 Task: Look for space in Crespo, Argentina from 4th September, 2023 to 10th September, 2023 for 1 adult in price range Rs.9000 to Rs.17000. Place can be private room with 1  bedroom having 1 bed and 1 bathroom. Property type can be hotel. Amenities needed are: heating, . Booking option can be shelf check-in. Required host language is English.
Action: Mouse moved to (432, 86)
Screenshot: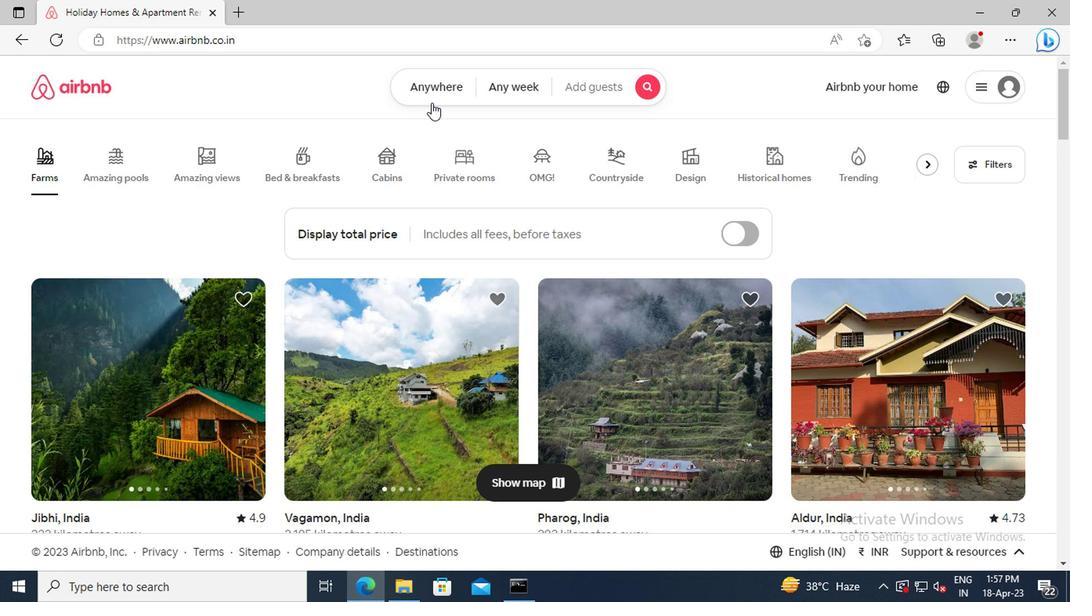 
Action: Mouse pressed left at (432, 86)
Screenshot: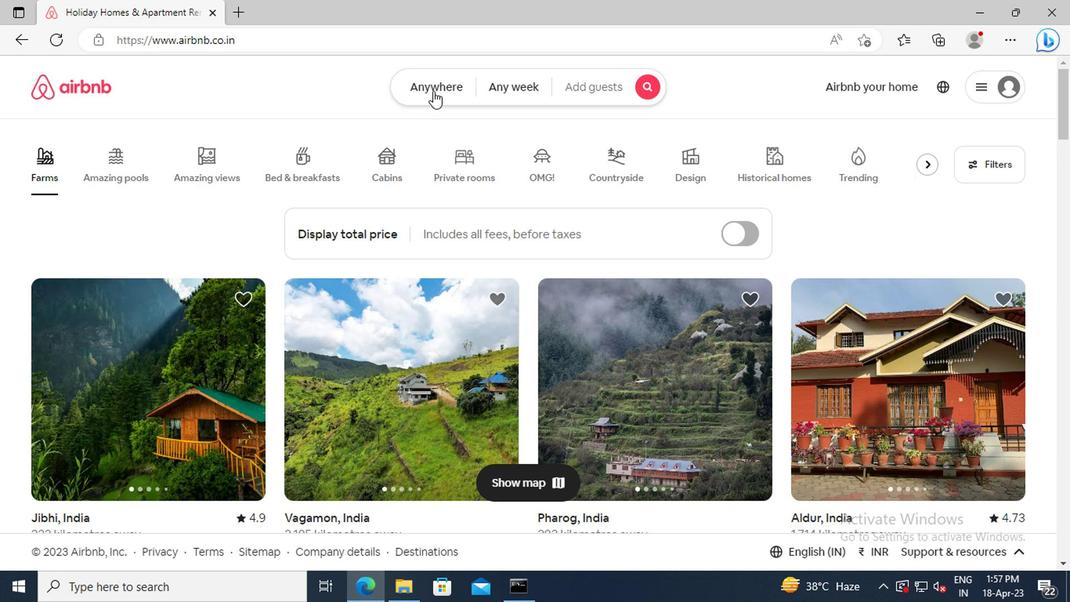 
Action: Mouse moved to (261, 153)
Screenshot: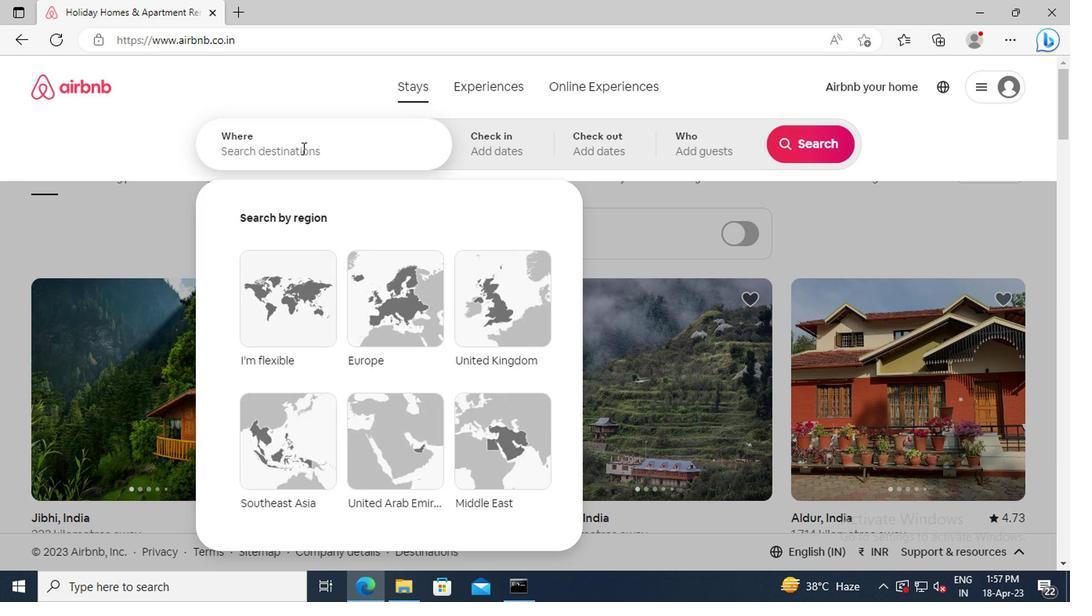 
Action: Mouse pressed left at (261, 153)
Screenshot: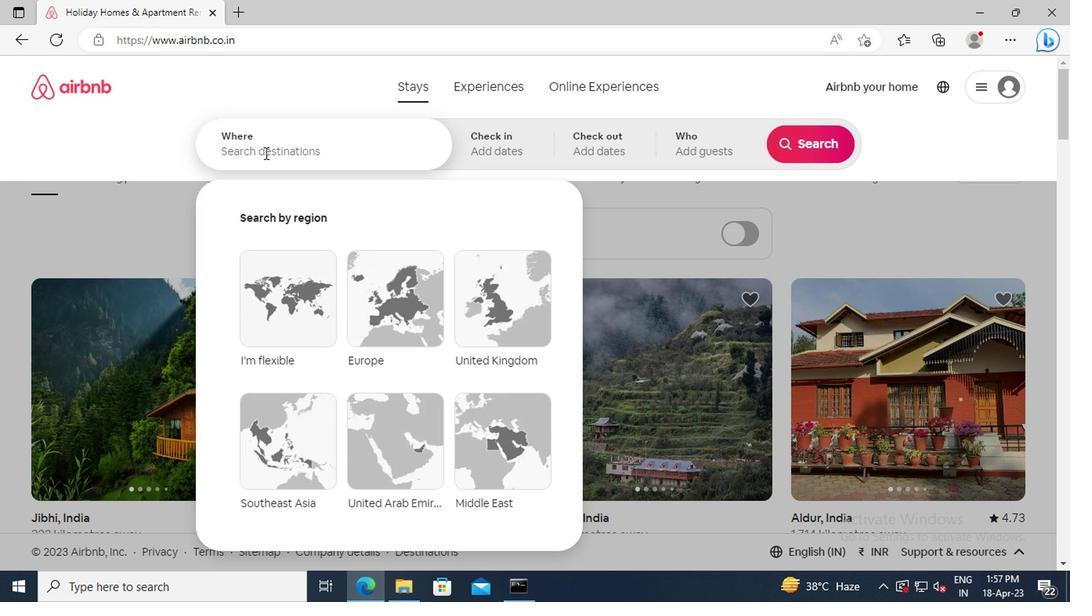 
Action: Key pressed <Key.shift>CRESPO,<Key.space><Key.shift_r>ARGENTINA<Key.enter>
Screenshot: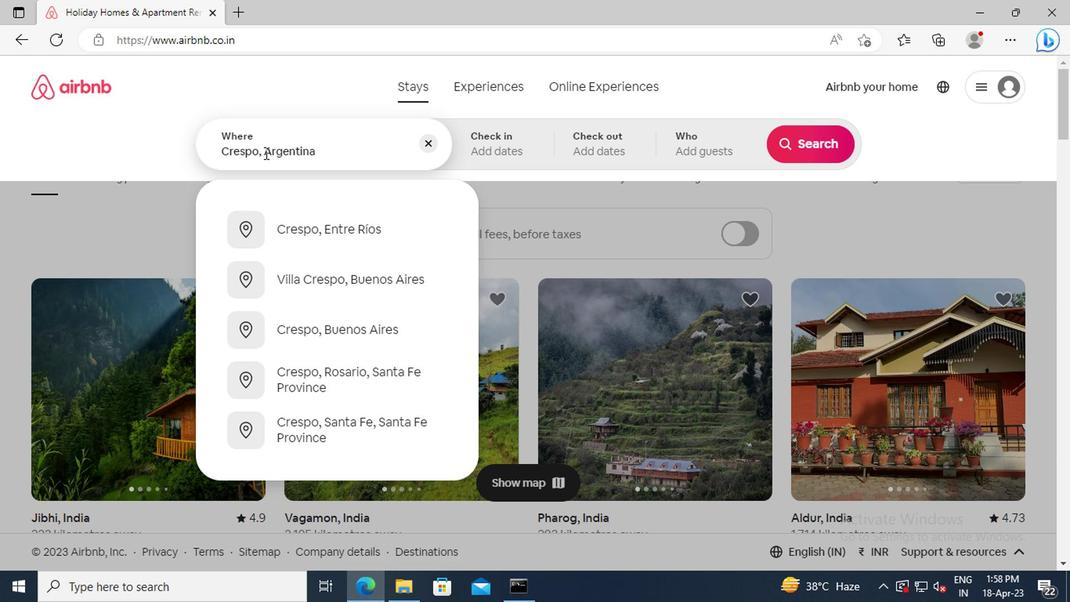 
Action: Mouse moved to (794, 267)
Screenshot: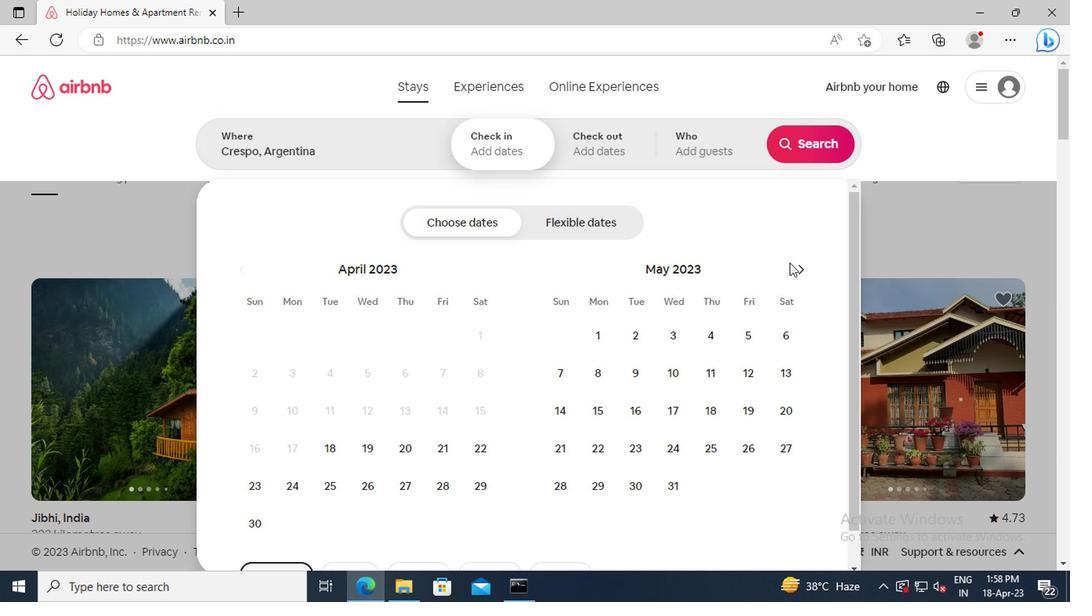 
Action: Mouse pressed left at (794, 267)
Screenshot: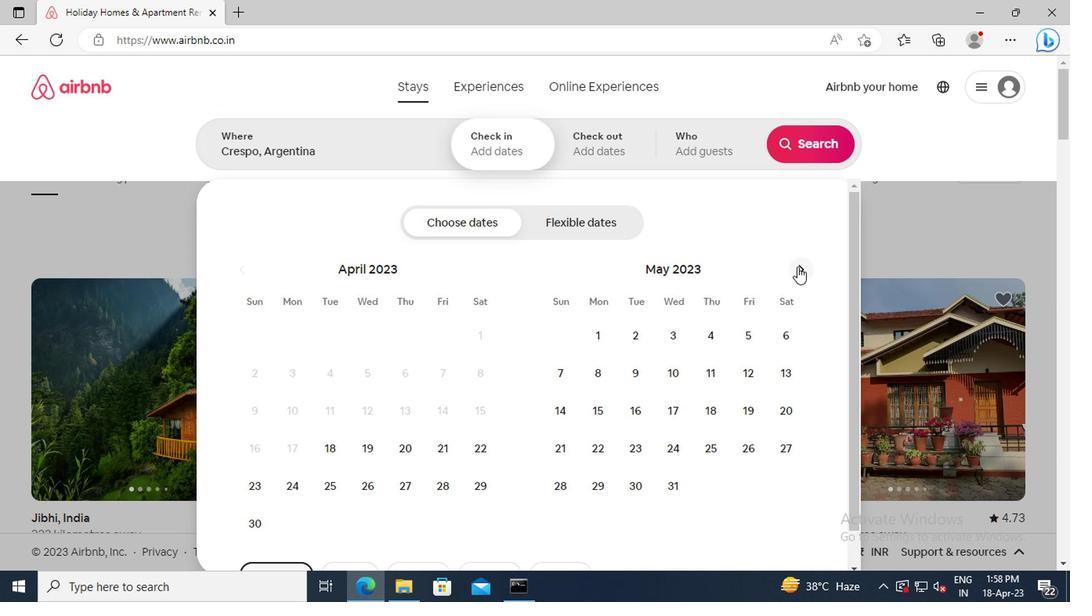 
Action: Mouse pressed left at (794, 267)
Screenshot: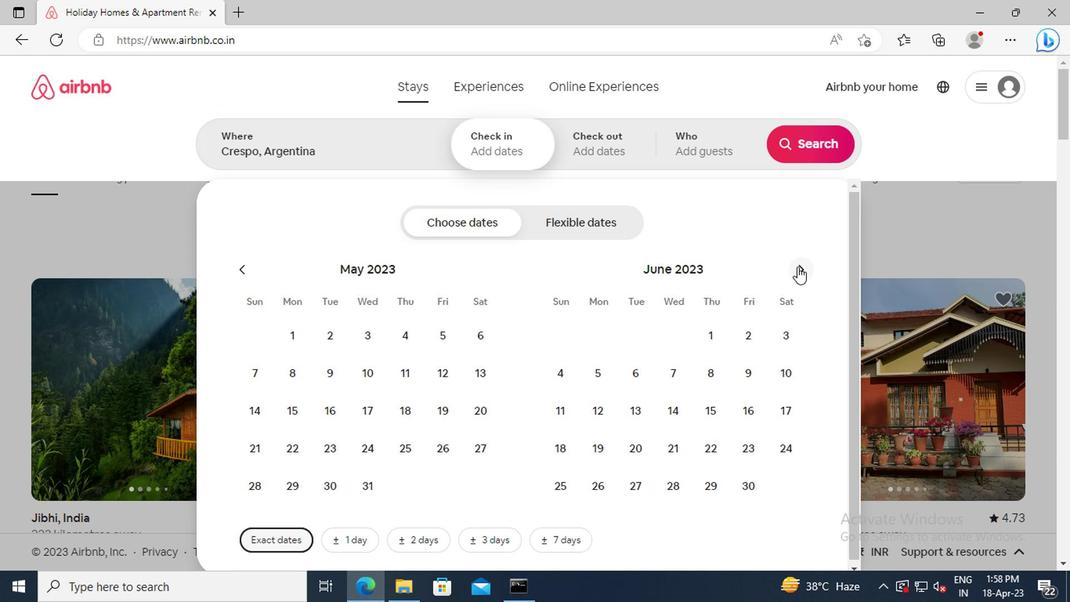 
Action: Mouse pressed left at (794, 267)
Screenshot: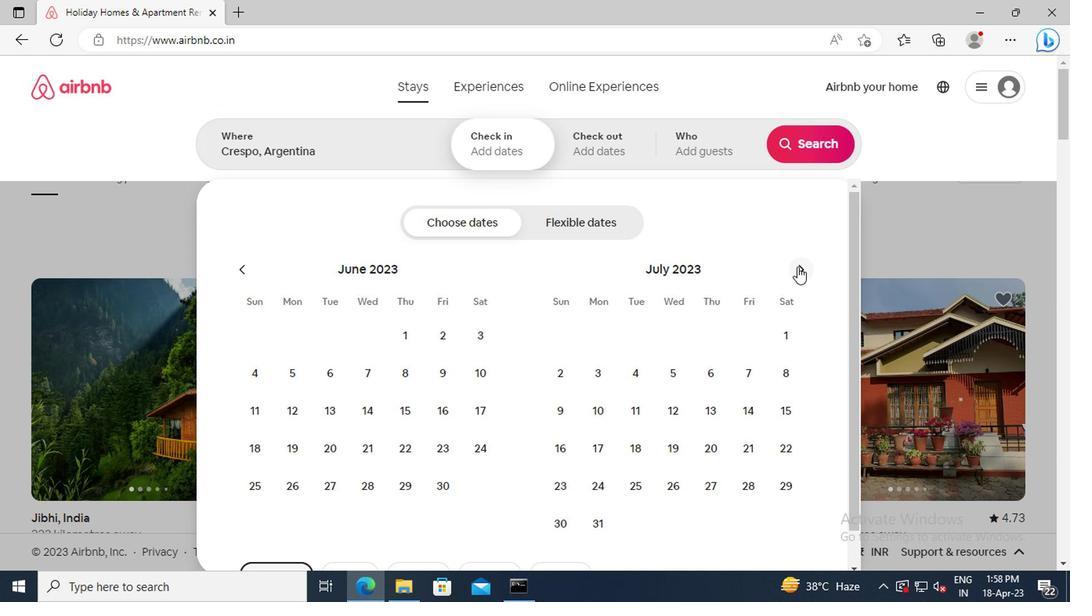 
Action: Mouse pressed left at (794, 267)
Screenshot: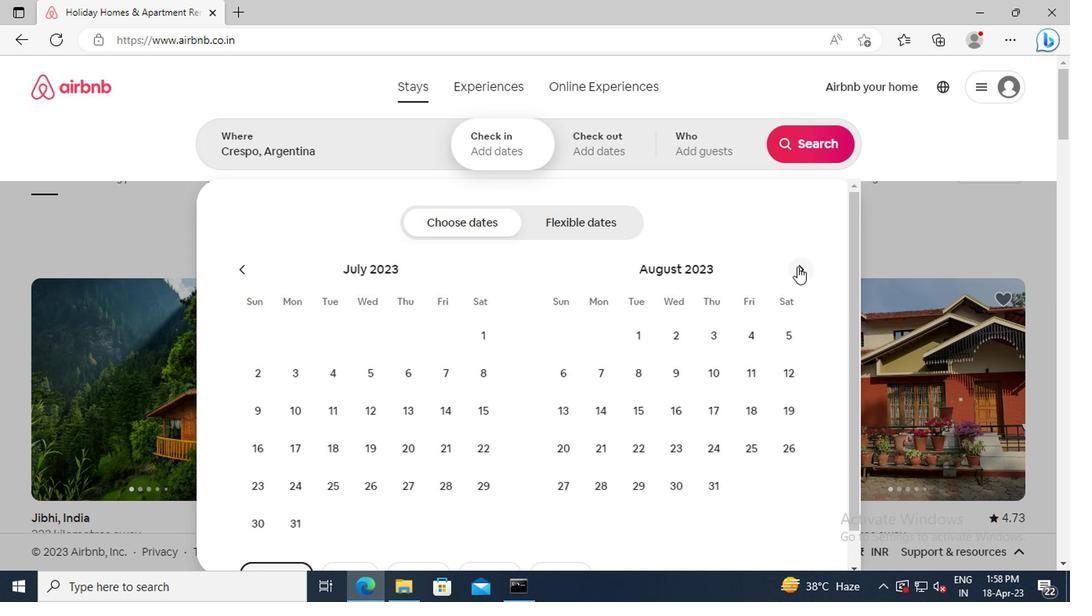 
Action: Mouse moved to (596, 374)
Screenshot: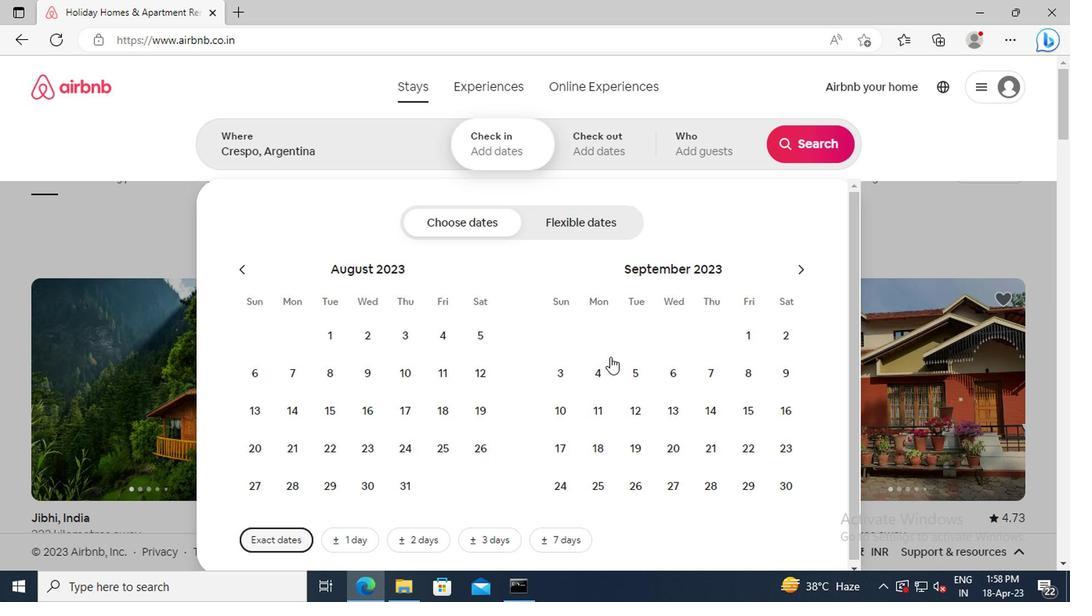 
Action: Mouse pressed left at (596, 374)
Screenshot: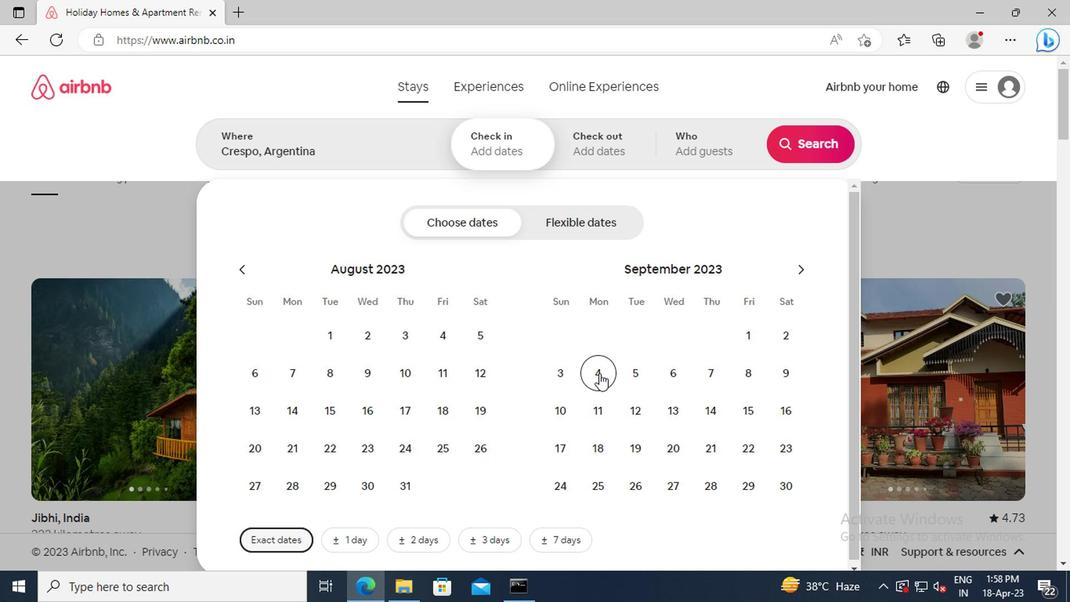 
Action: Mouse moved to (564, 411)
Screenshot: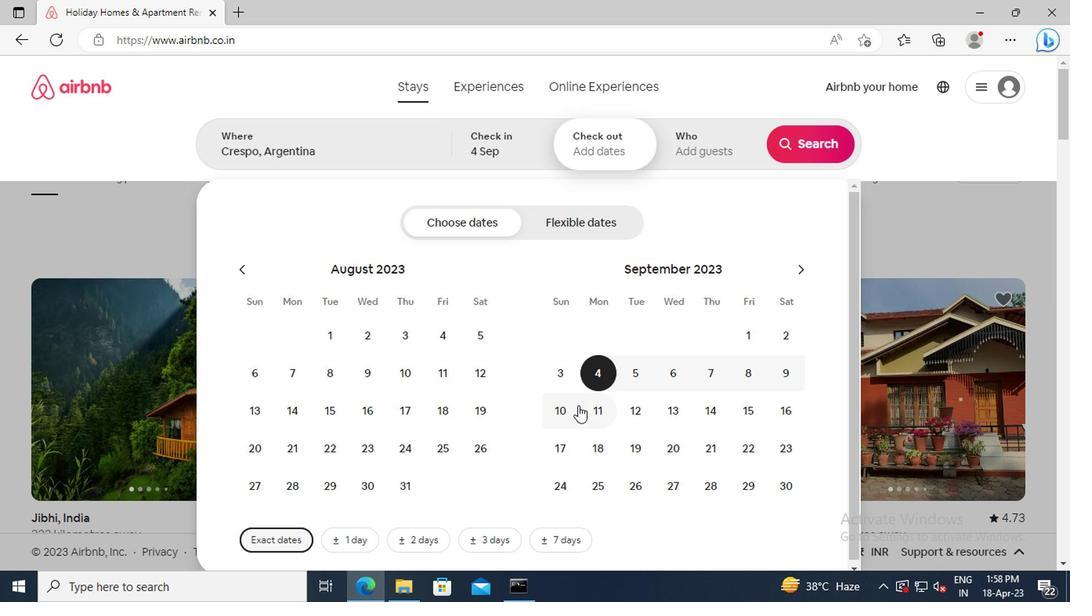 
Action: Mouse pressed left at (564, 411)
Screenshot: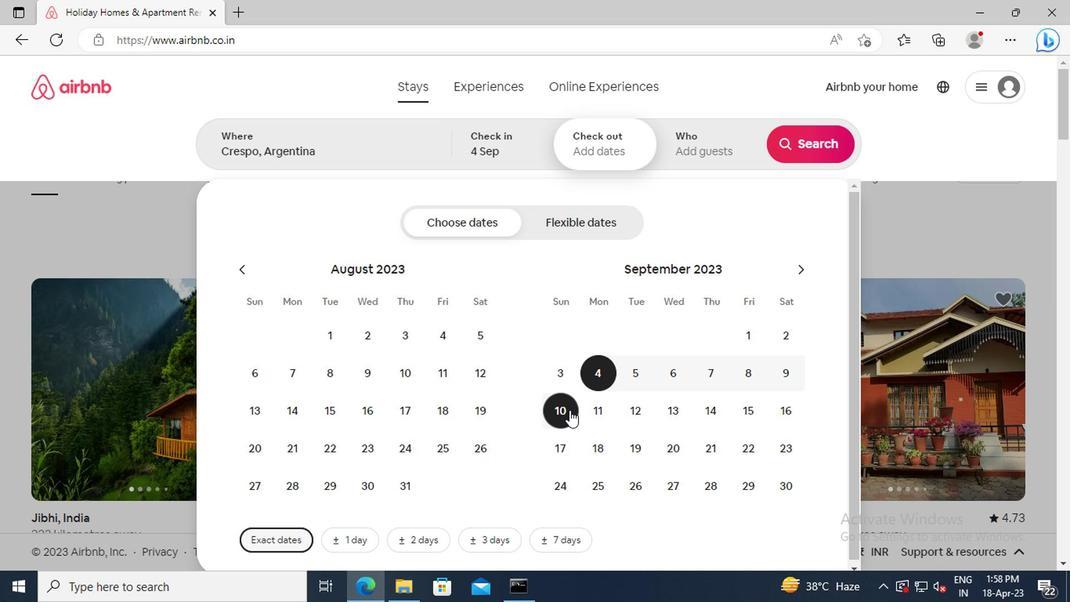 
Action: Mouse moved to (694, 148)
Screenshot: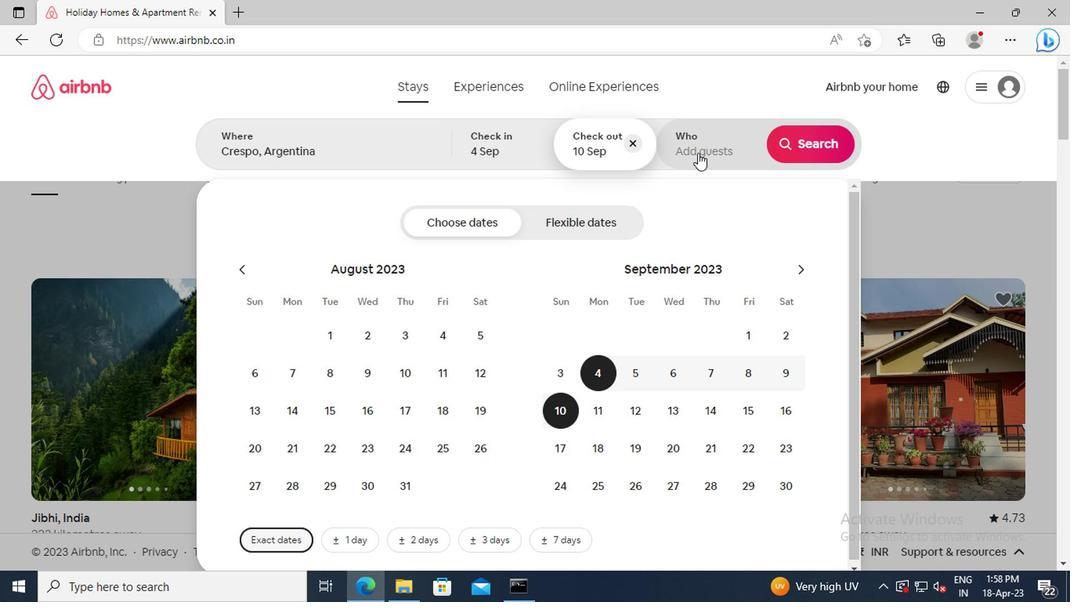 
Action: Mouse pressed left at (694, 148)
Screenshot: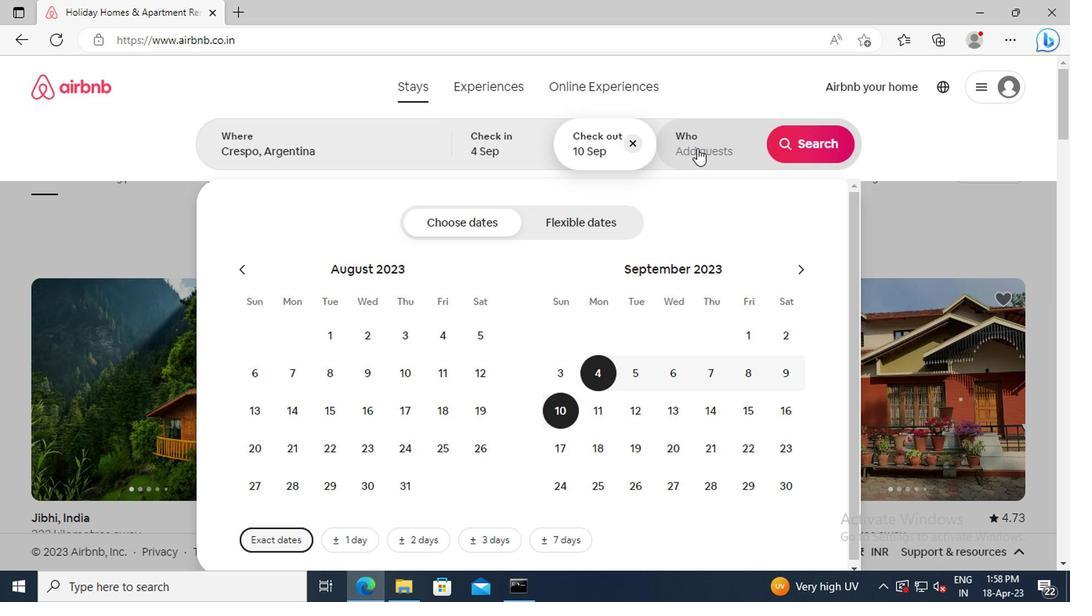 
Action: Mouse moved to (809, 229)
Screenshot: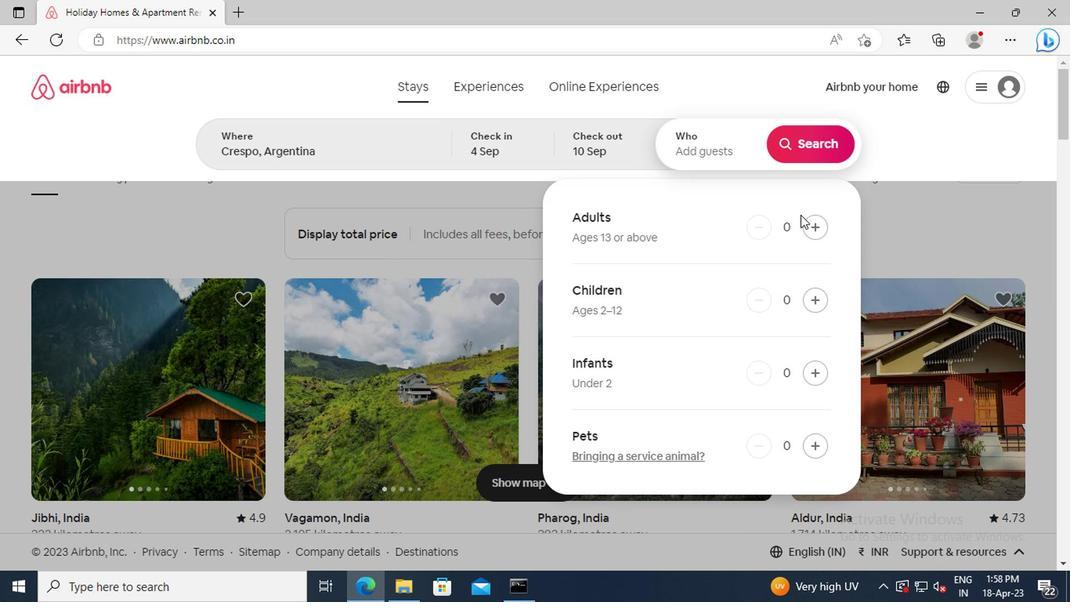 
Action: Mouse pressed left at (809, 229)
Screenshot: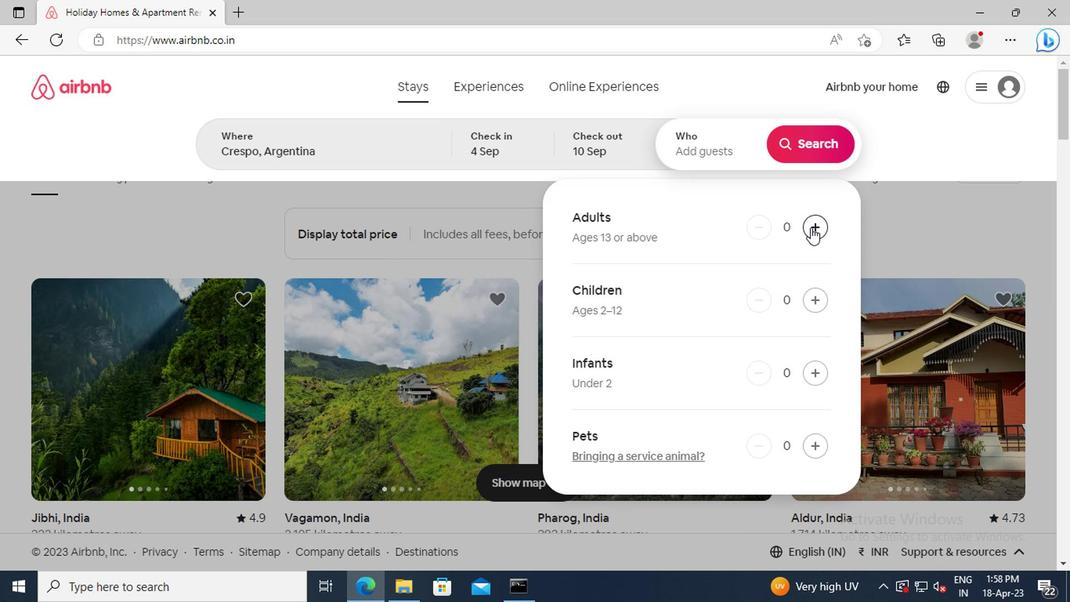 
Action: Mouse moved to (813, 151)
Screenshot: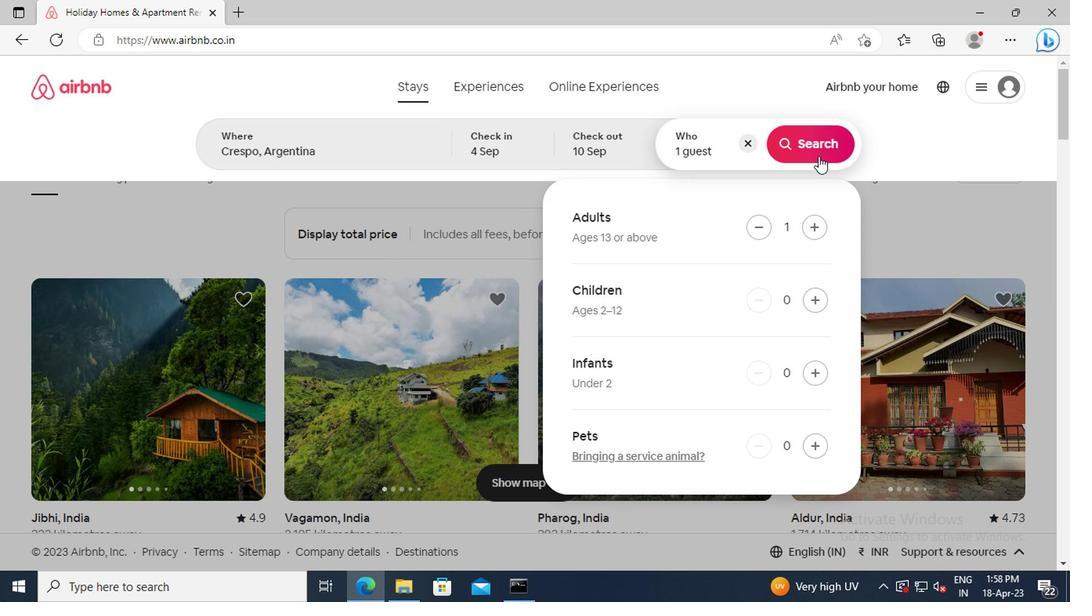 
Action: Mouse pressed left at (813, 151)
Screenshot: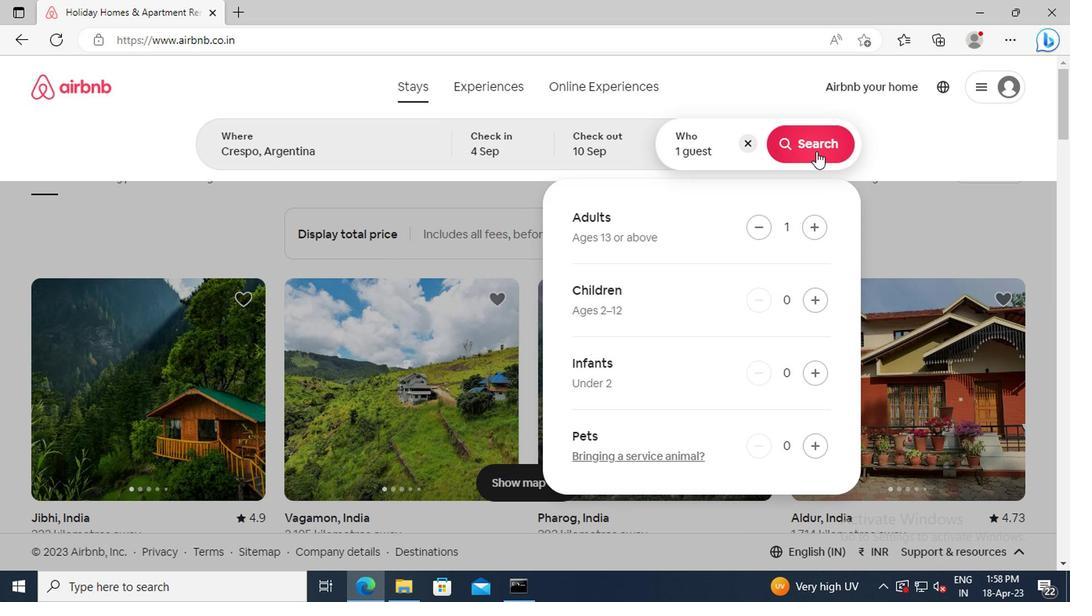 
Action: Mouse moved to (992, 150)
Screenshot: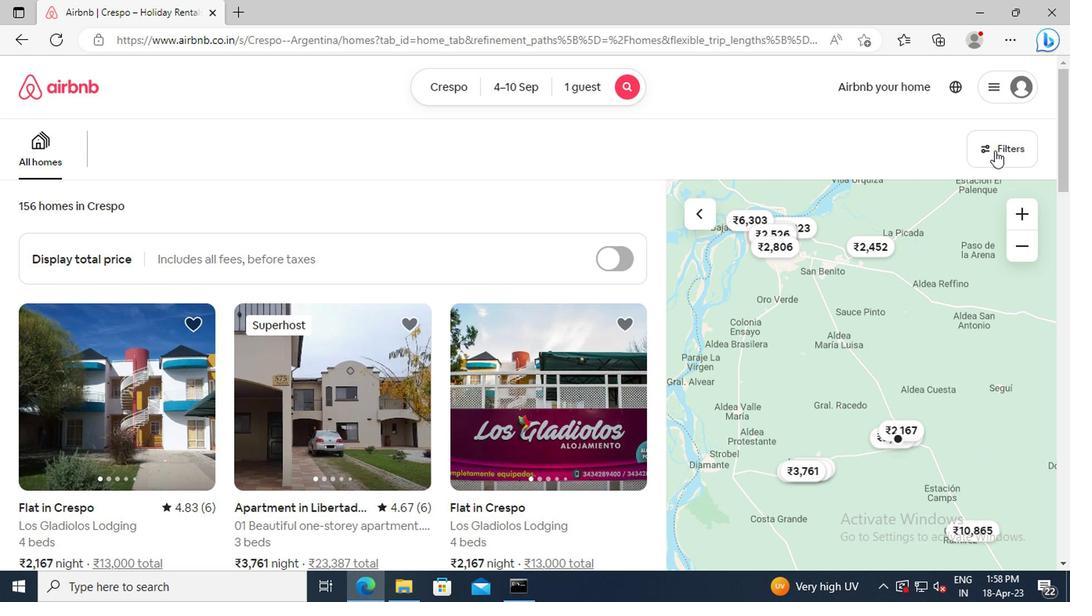 
Action: Mouse pressed left at (992, 150)
Screenshot: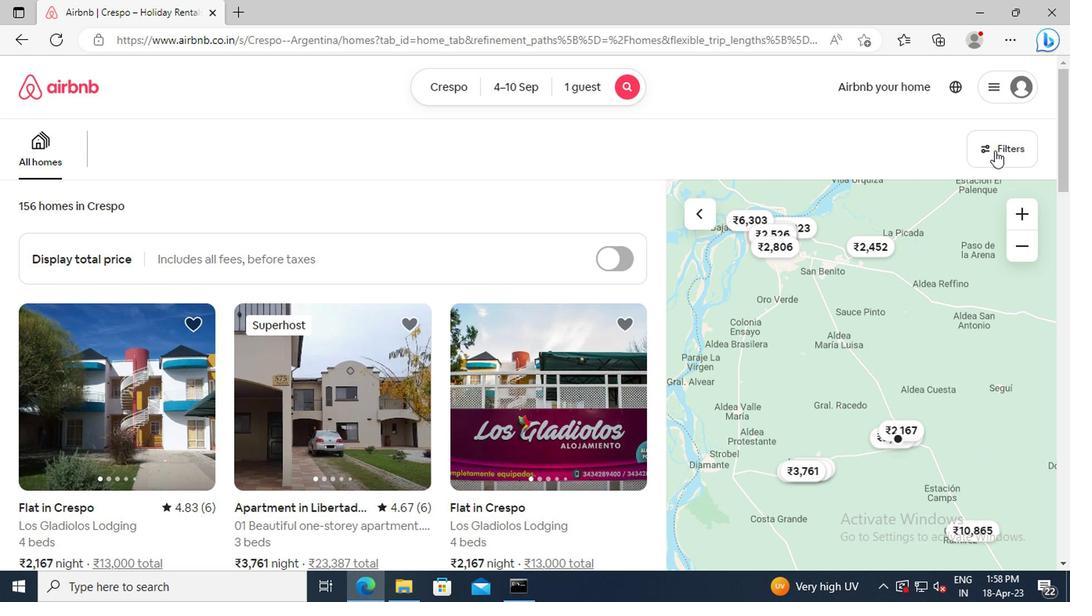 
Action: Mouse moved to (327, 354)
Screenshot: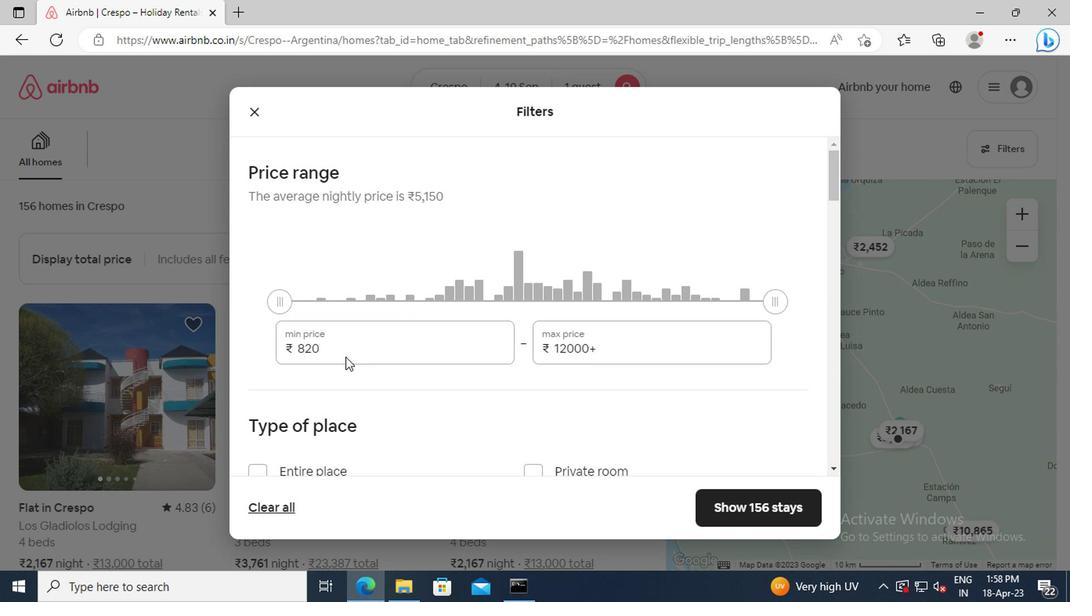 
Action: Mouse pressed left at (327, 354)
Screenshot: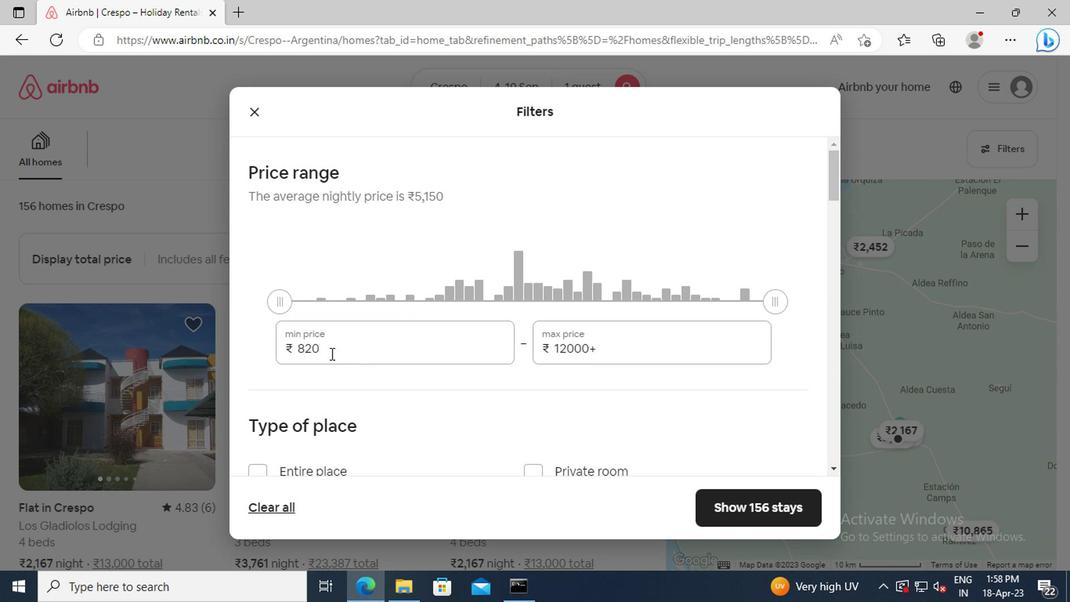 
Action: Key pressed <Key.backspace><Key.backspace><Key.backspace>9000<Key.tab><Key.delete>17000
Screenshot: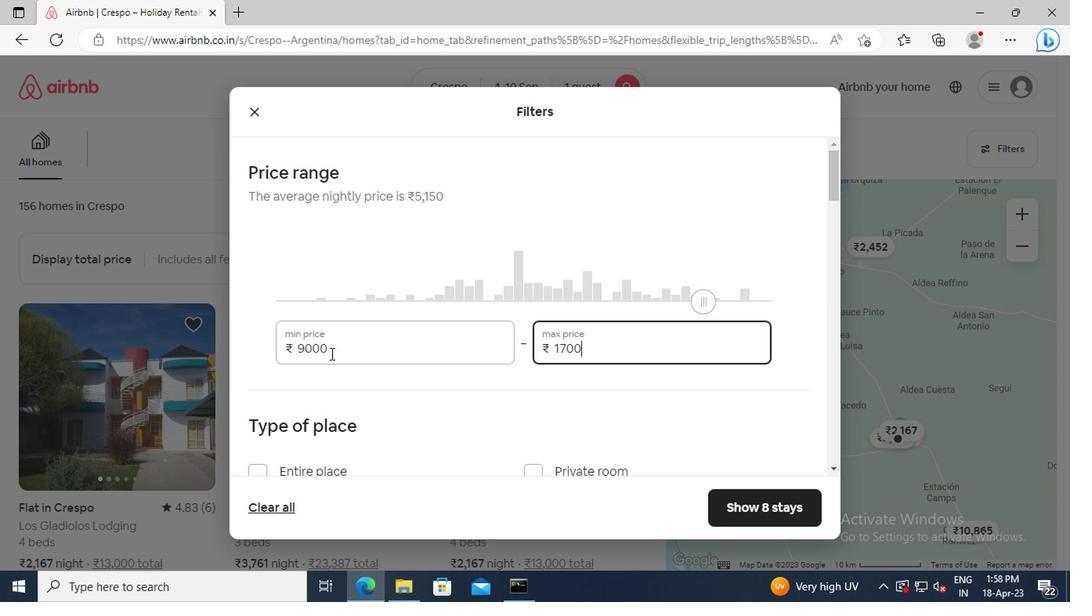 
Action: Mouse scrolled (327, 353) with delta (0, 0)
Screenshot: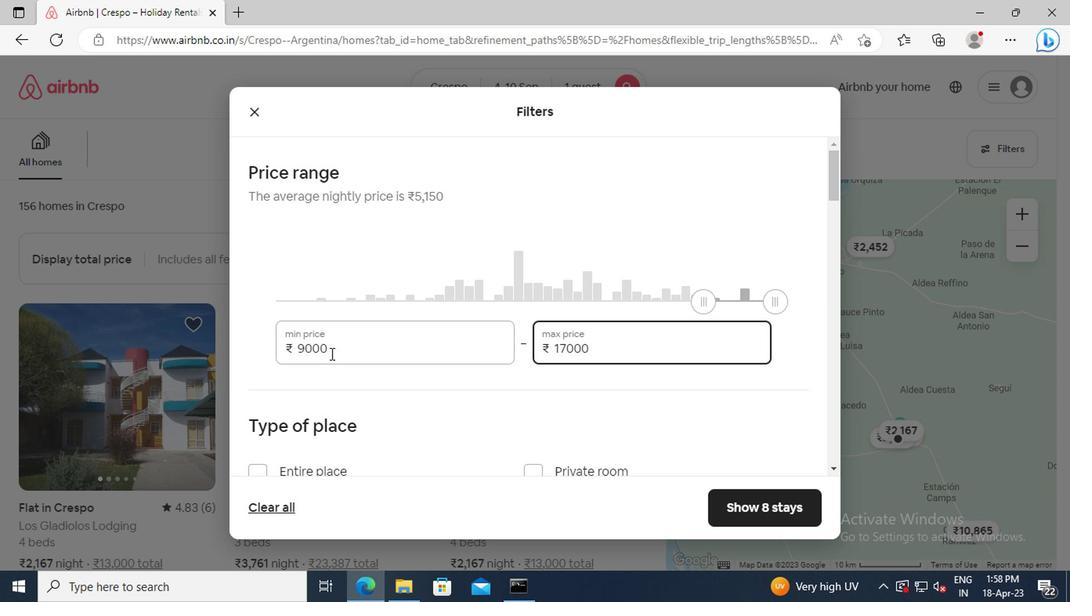 
Action: Mouse scrolled (327, 353) with delta (0, 0)
Screenshot: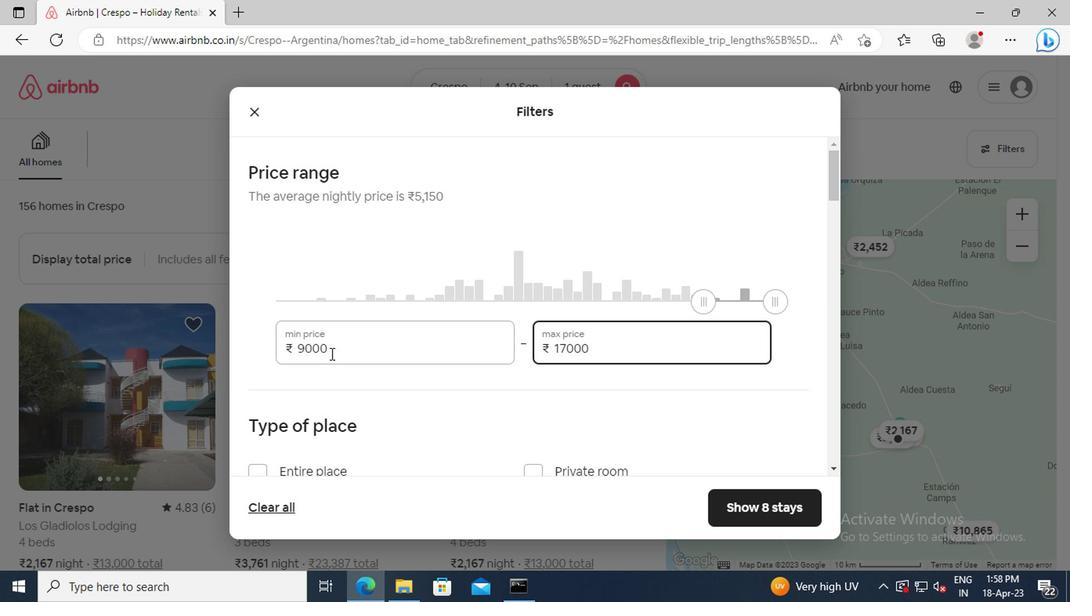 
Action: Mouse scrolled (327, 353) with delta (0, 0)
Screenshot: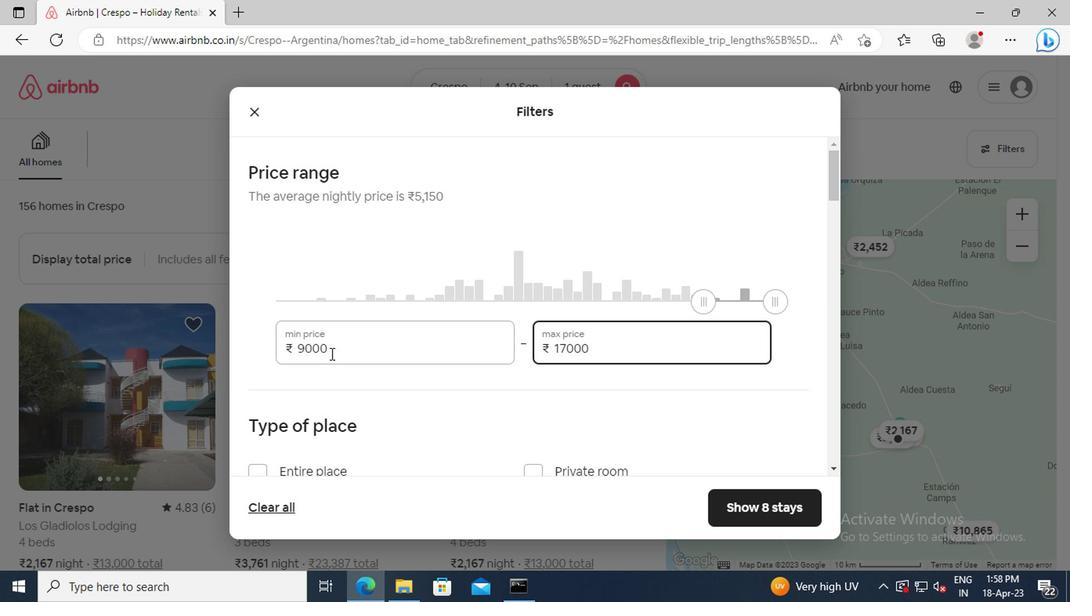 
Action: Mouse moved to (364, 277)
Screenshot: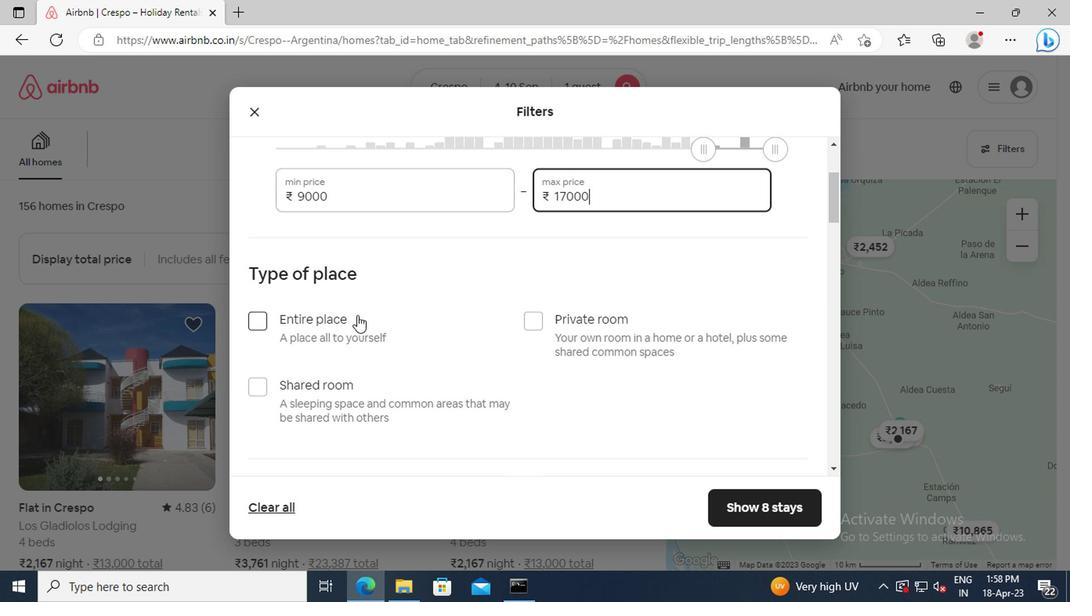 
Action: Mouse scrolled (364, 277) with delta (0, 0)
Screenshot: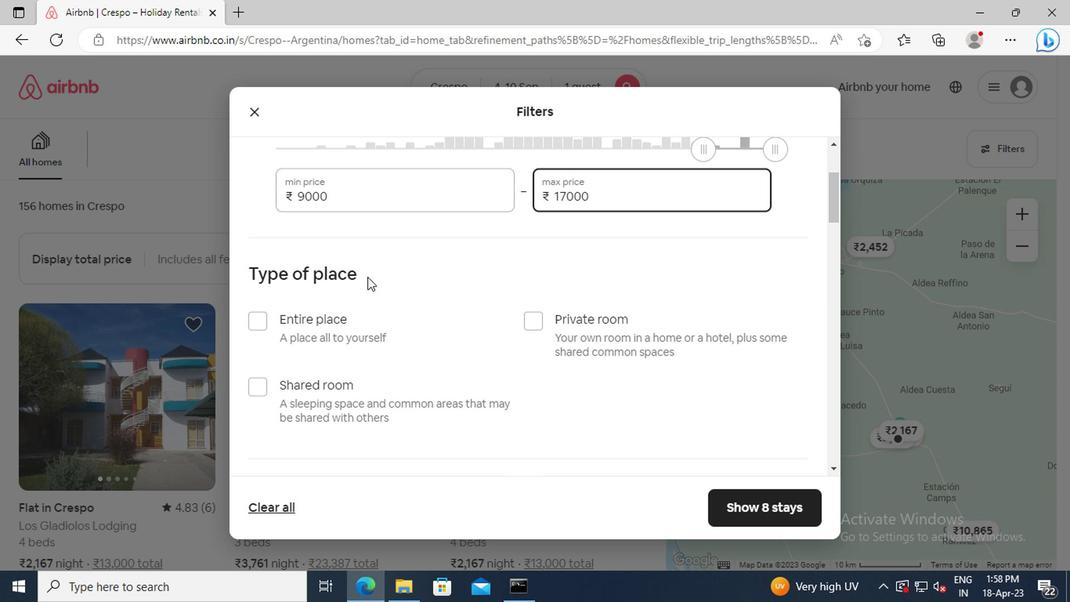
Action: Mouse moved to (525, 264)
Screenshot: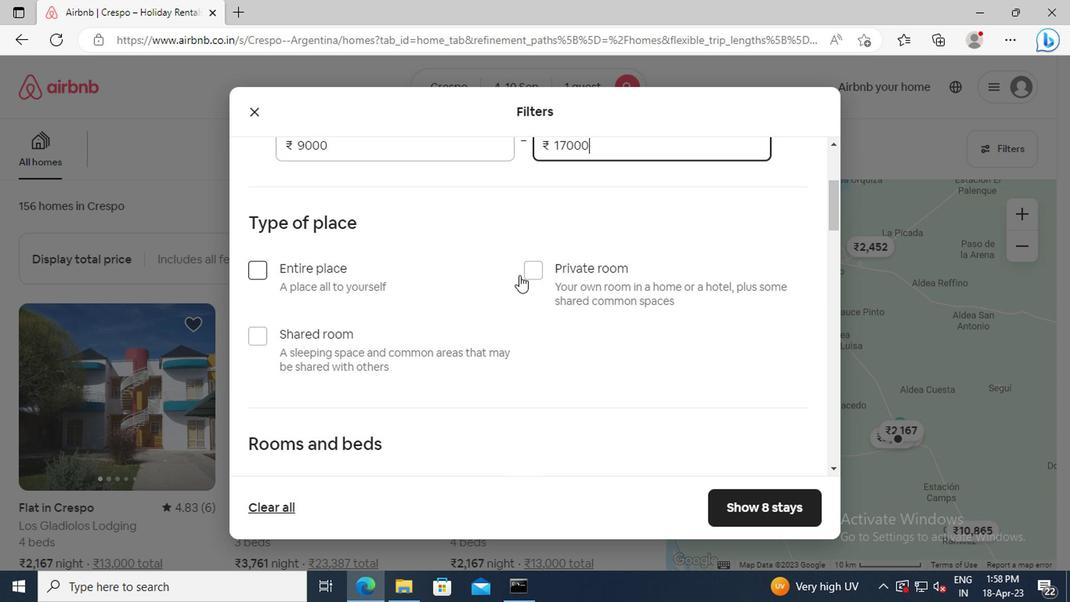 
Action: Mouse pressed left at (525, 264)
Screenshot: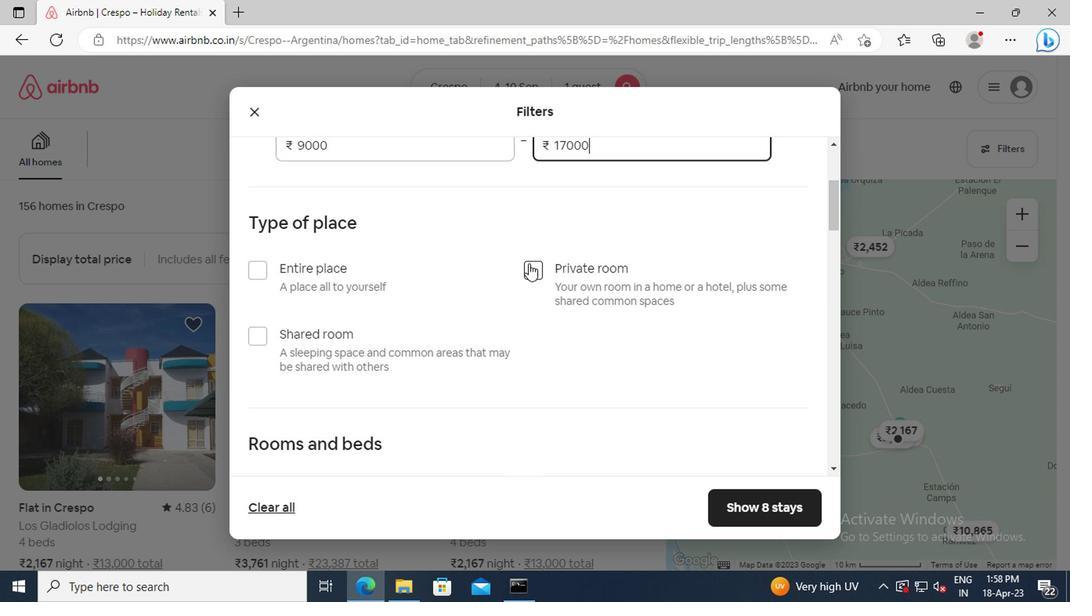 
Action: Mouse moved to (425, 260)
Screenshot: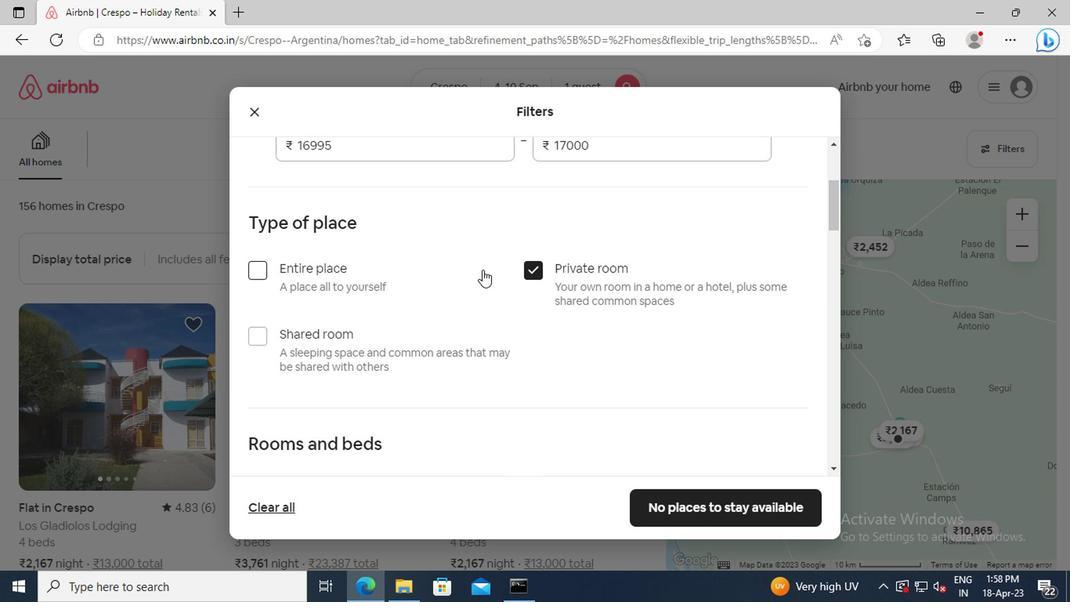 
Action: Mouse scrolled (425, 259) with delta (0, 0)
Screenshot: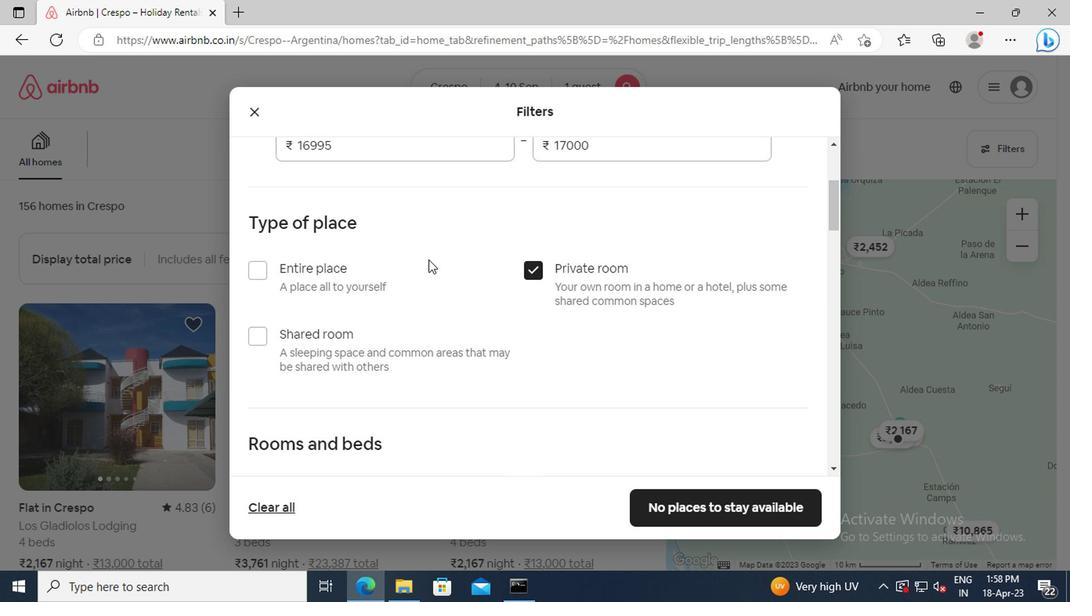 
Action: Mouse scrolled (425, 259) with delta (0, 0)
Screenshot: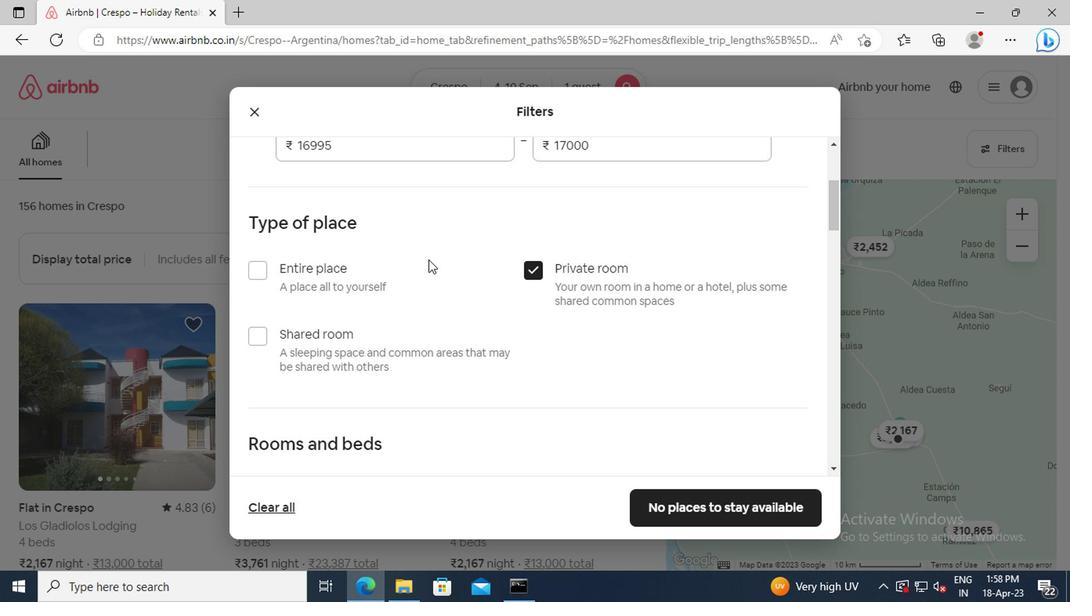
Action: Mouse scrolled (425, 259) with delta (0, 0)
Screenshot: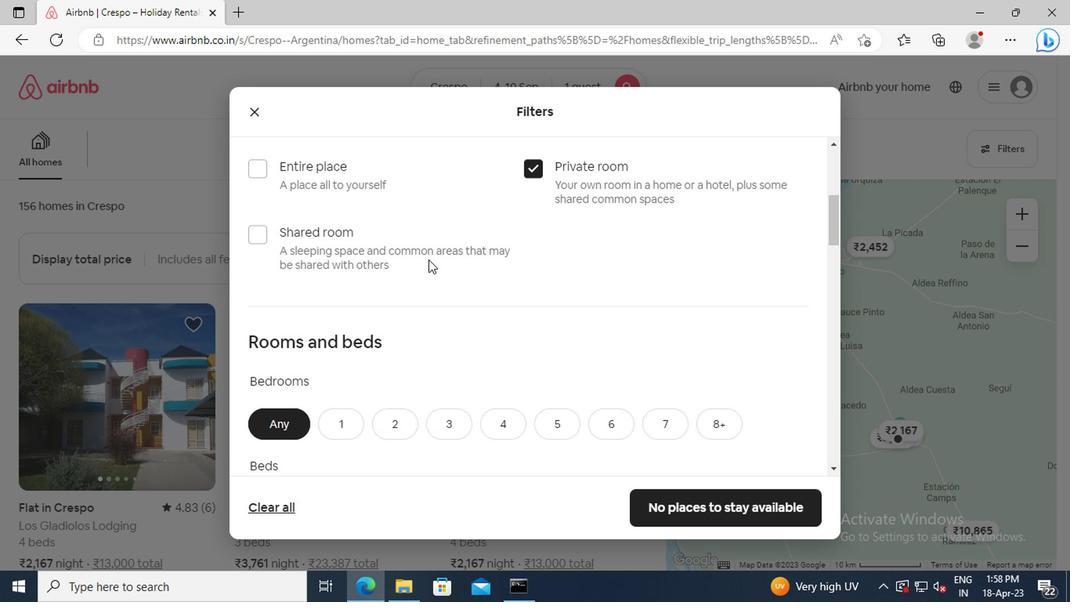 
Action: Mouse scrolled (425, 259) with delta (0, 0)
Screenshot: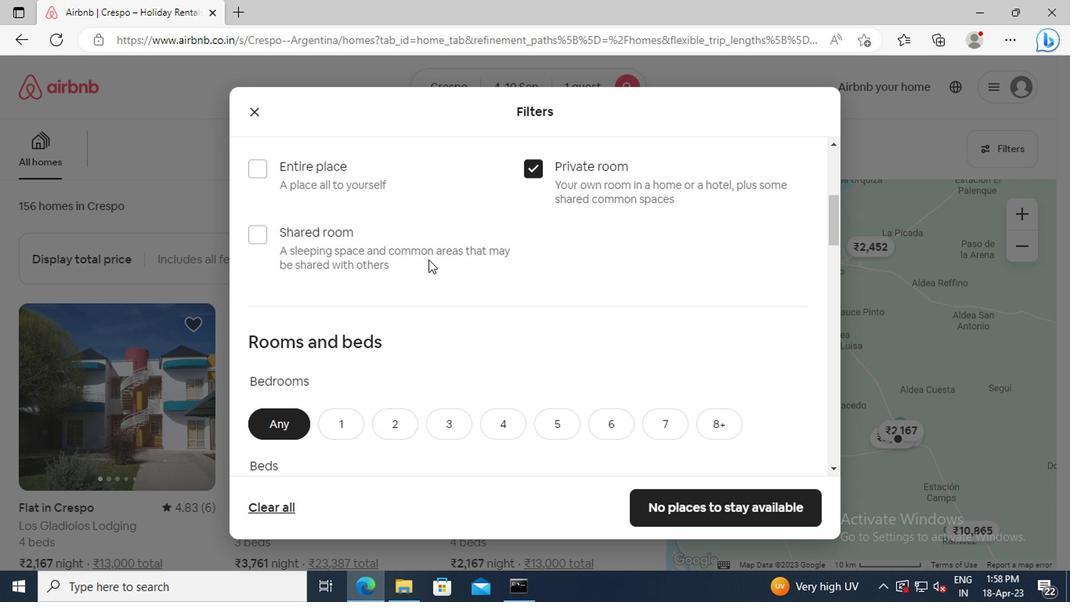
Action: Mouse moved to (337, 327)
Screenshot: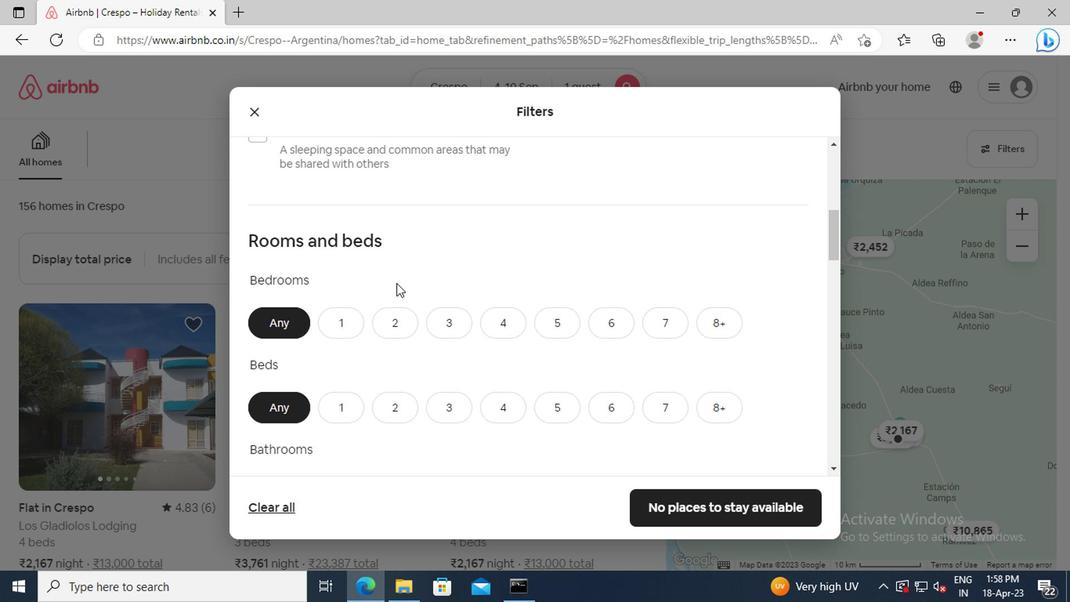 
Action: Mouse pressed left at (337, 327)
Screenshot: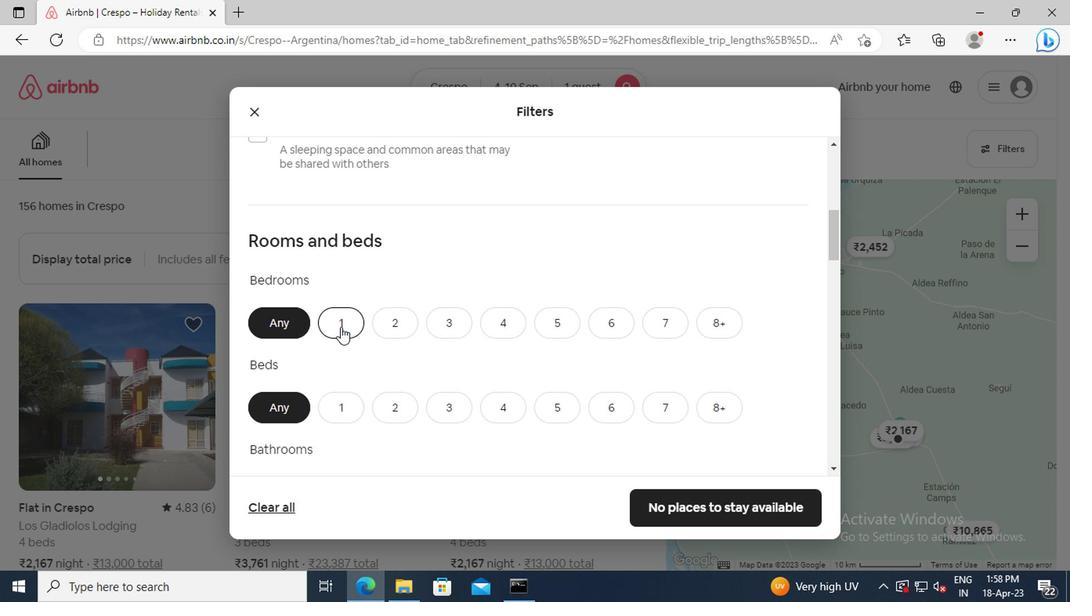 
Action: Mouse scrolled (337, 327) with delta (0, 0)
Screenshot: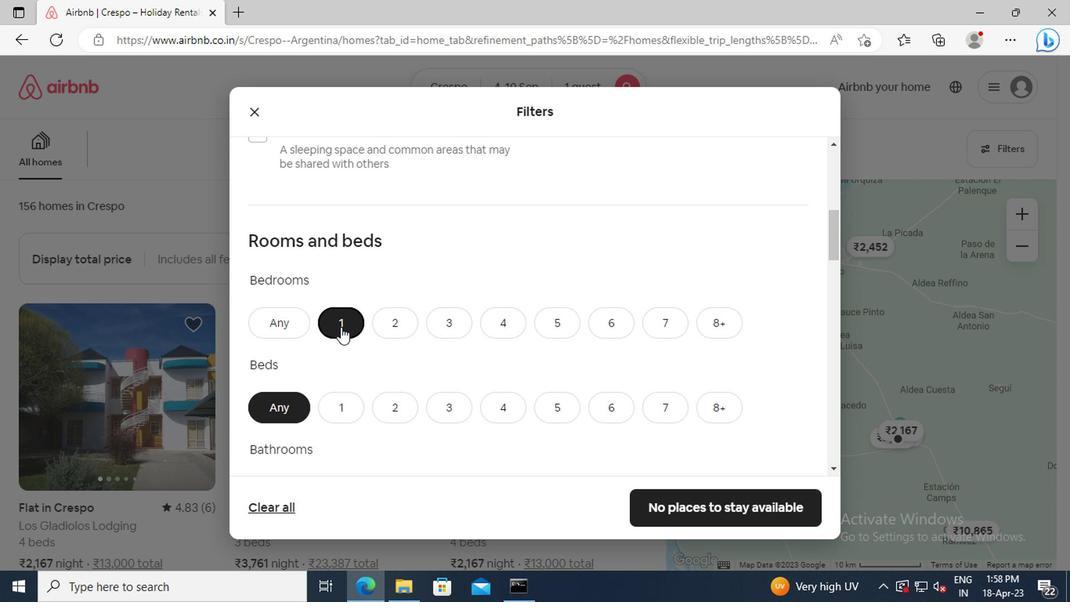 
Action: Mouse scrolled (337, 327) with delta (0, 0)
Screenshot: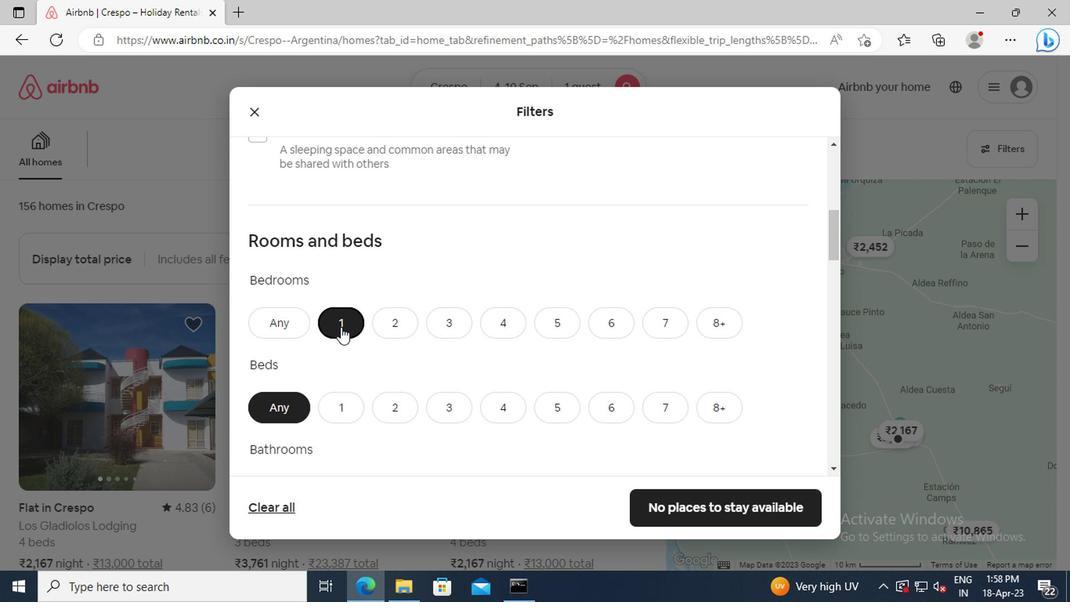 
Action: Mouse moved to (337, 310)
Screenshot: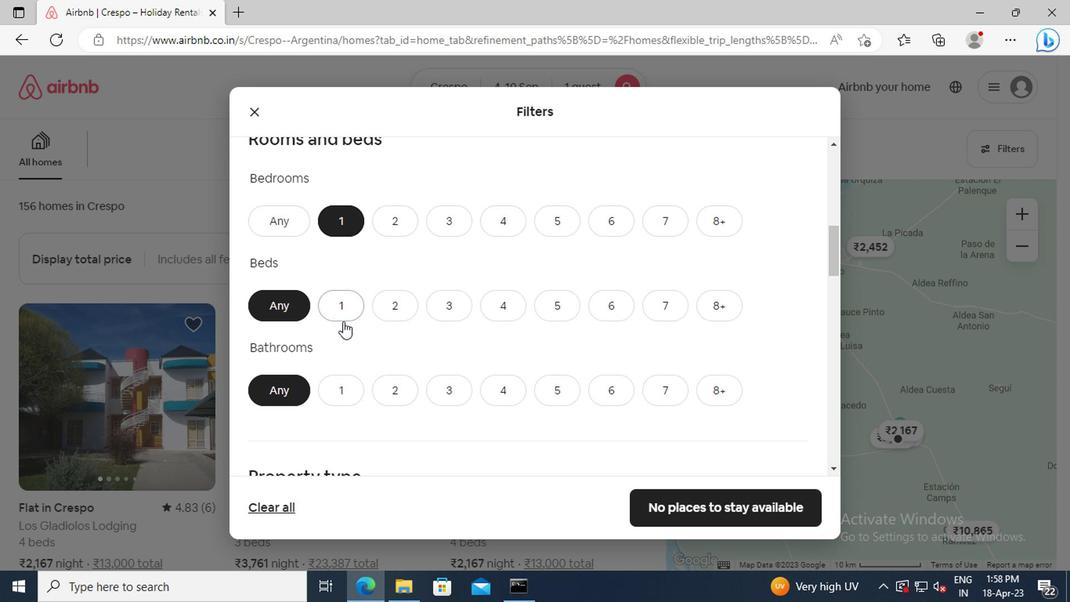 
Action: Mouse pressed left at (337, 310)
Screenshot: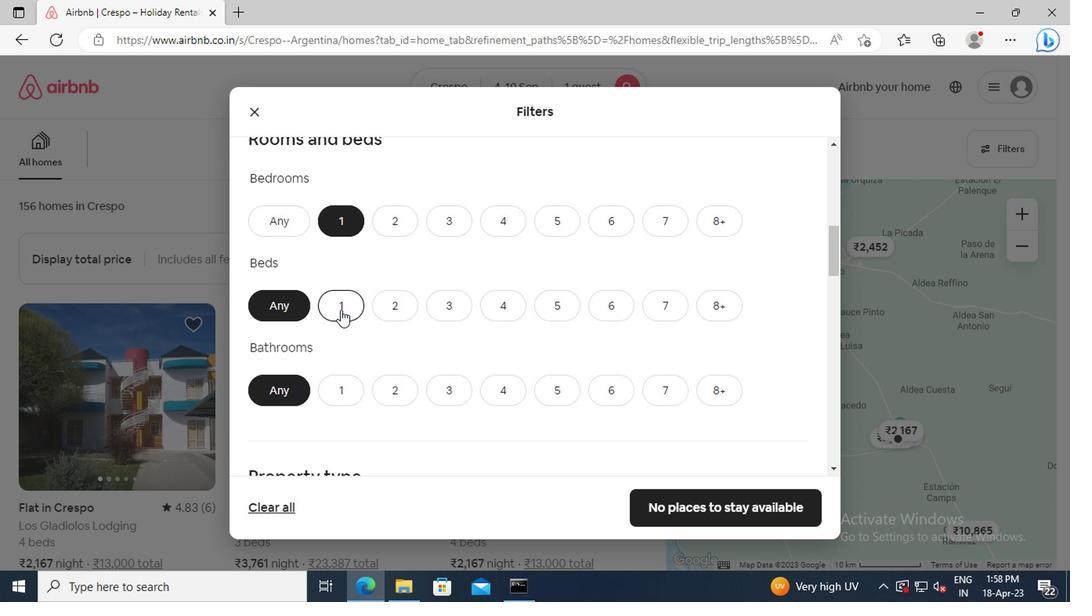 
Action: Mouse scrolled (337, 309) with delta (0, 0)
Screenshot: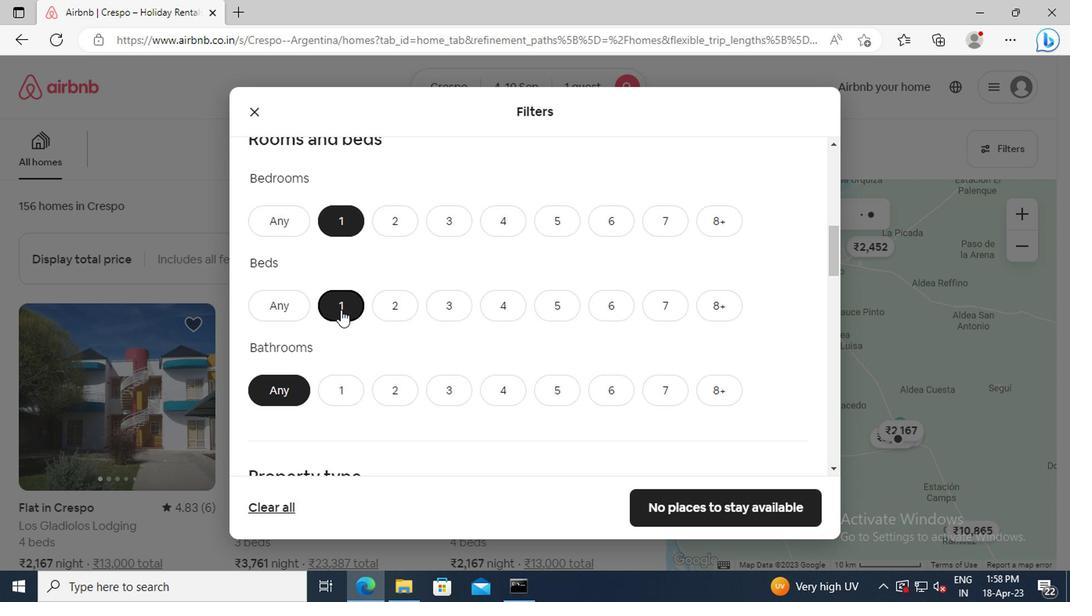 
Action: Mouse moved to (337, 333)
Screenshot: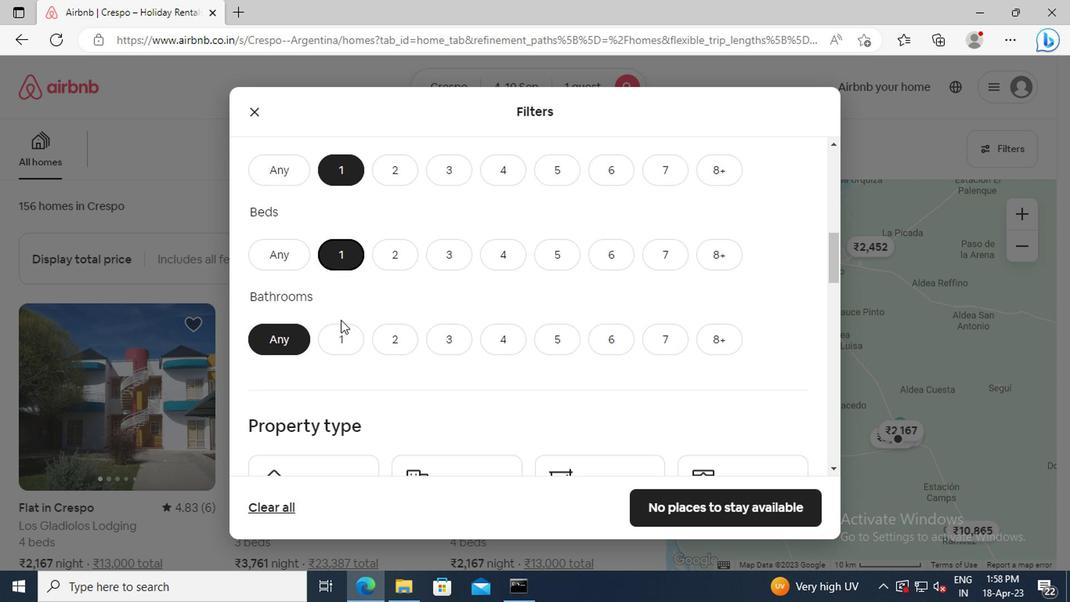 
Action: Mouse pressed left at (337, 333)
Screenshot: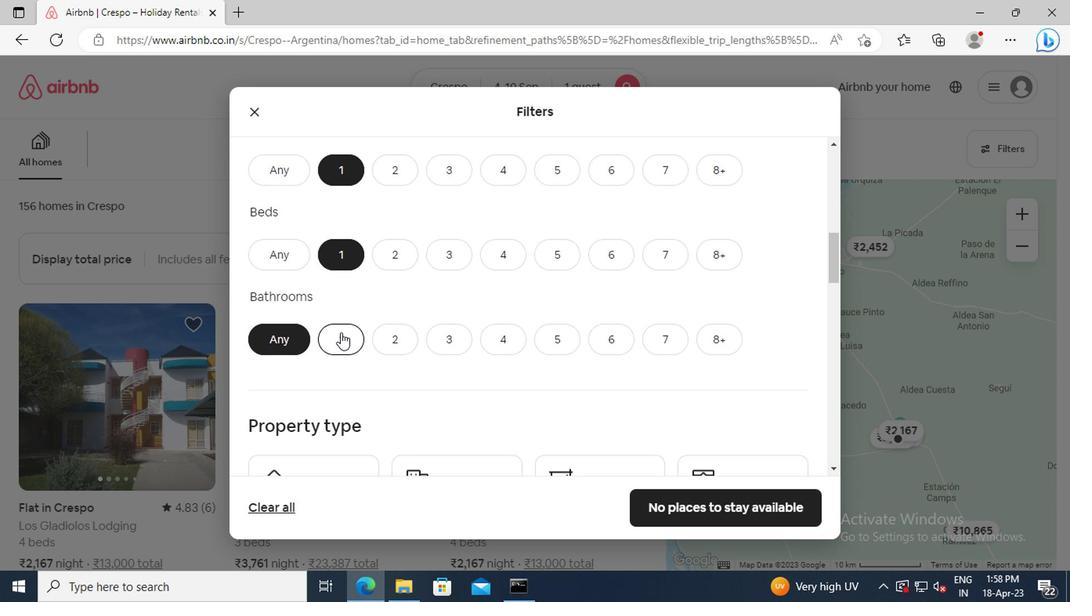 
Action: Mouse scrolled (337, 332) with delta (0, 0)
Screenshot: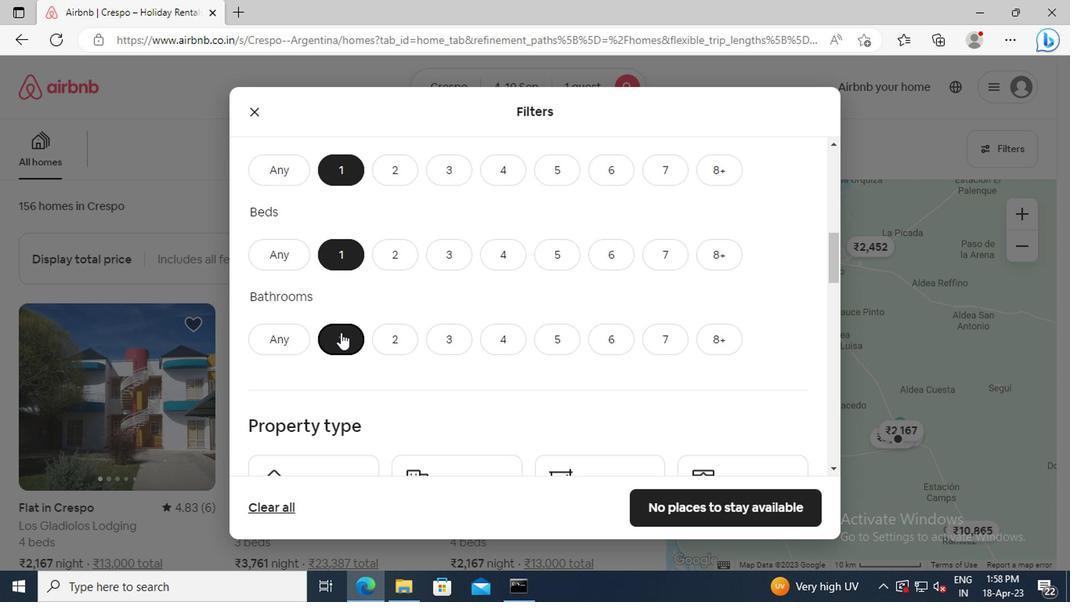 
Action: Mouse scrolled (337, 332) with delta (0, 0)
Screenshot: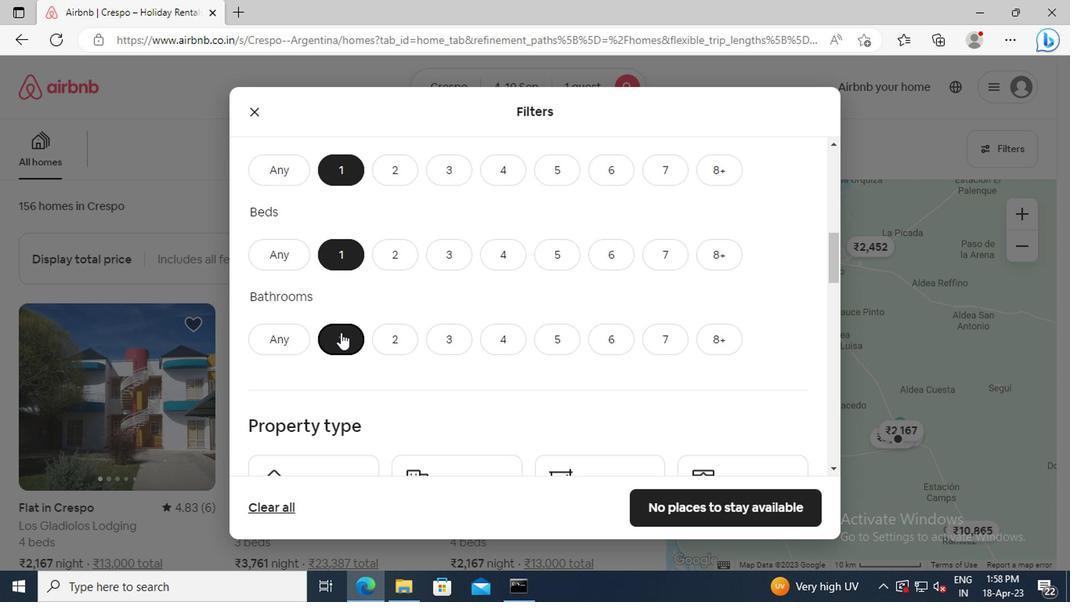 
Action: Mouse moved to (338, 333)
Screenshot: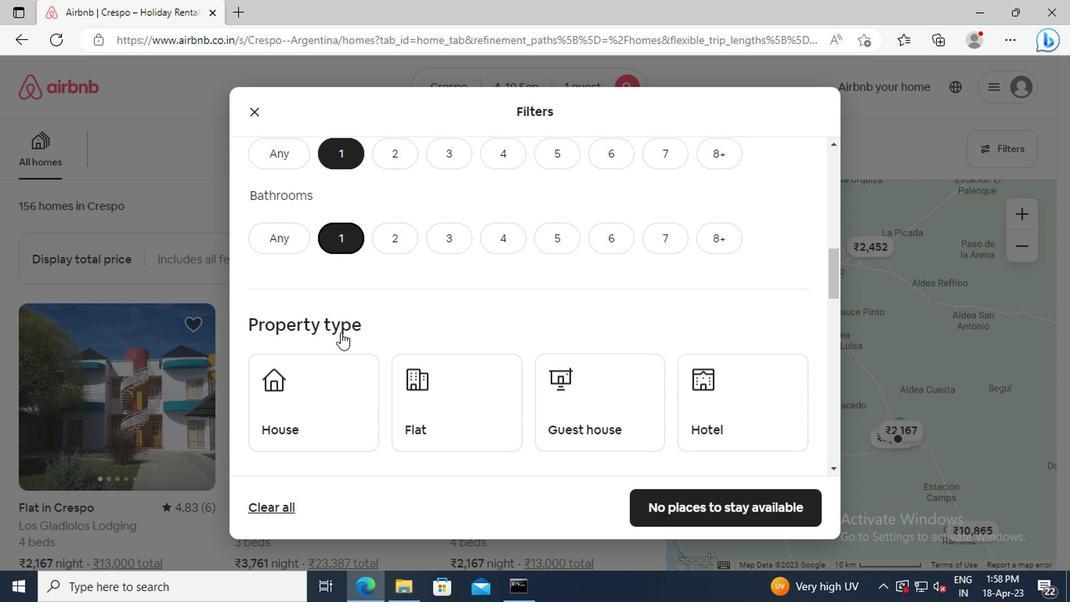 
Action: Mouse scrolled (338, 332) with delta (0, 0)
Screenshot: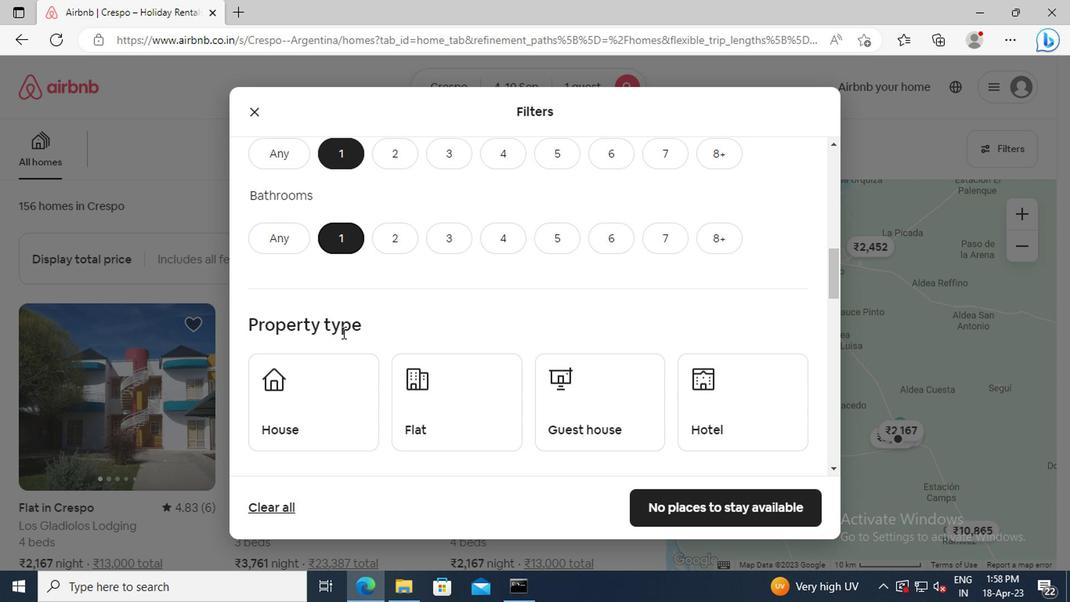 
Action: Mouse moved to (699, 326)
Screenshot: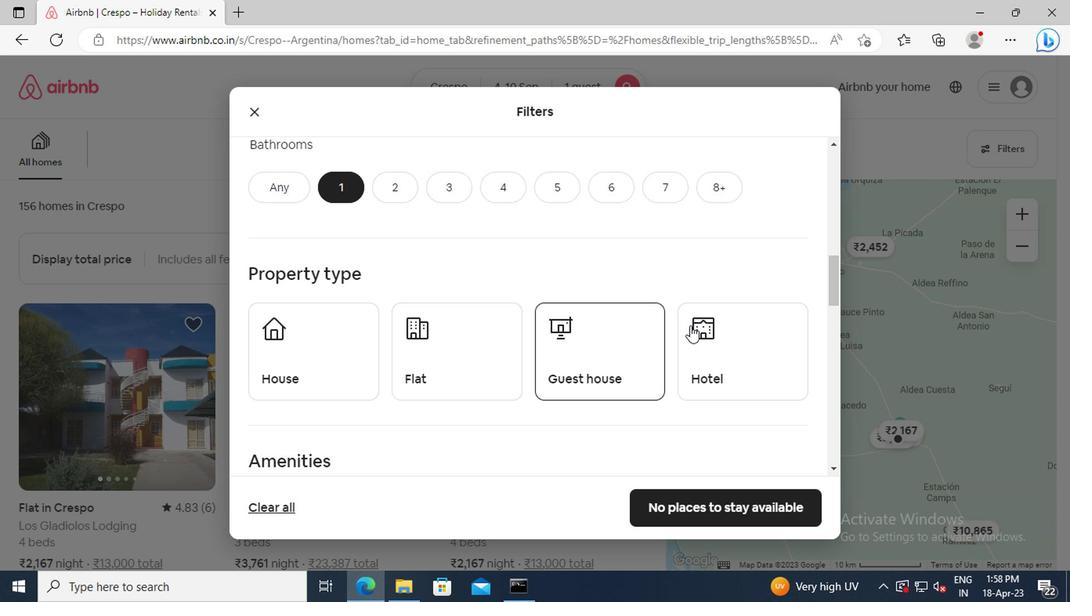 
Action: Mouse pressed left at (699, 326)
Screenshot: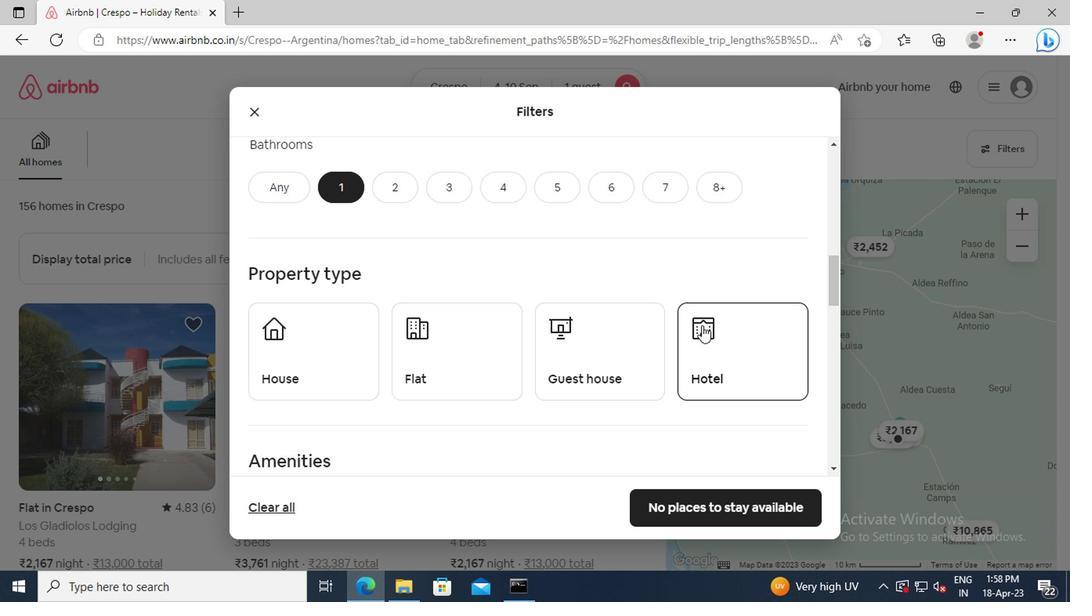
Action: Mouse moved to (467, 312)
Screenshot: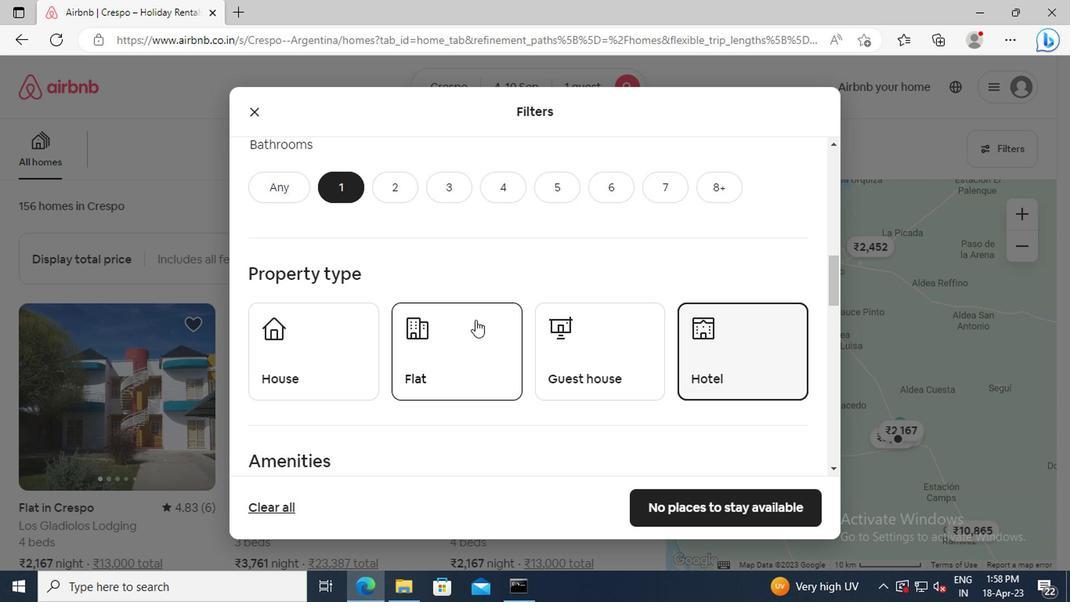 
Action: Mouse scrolled (467, 312) with delta (0, 0)
Screenshot: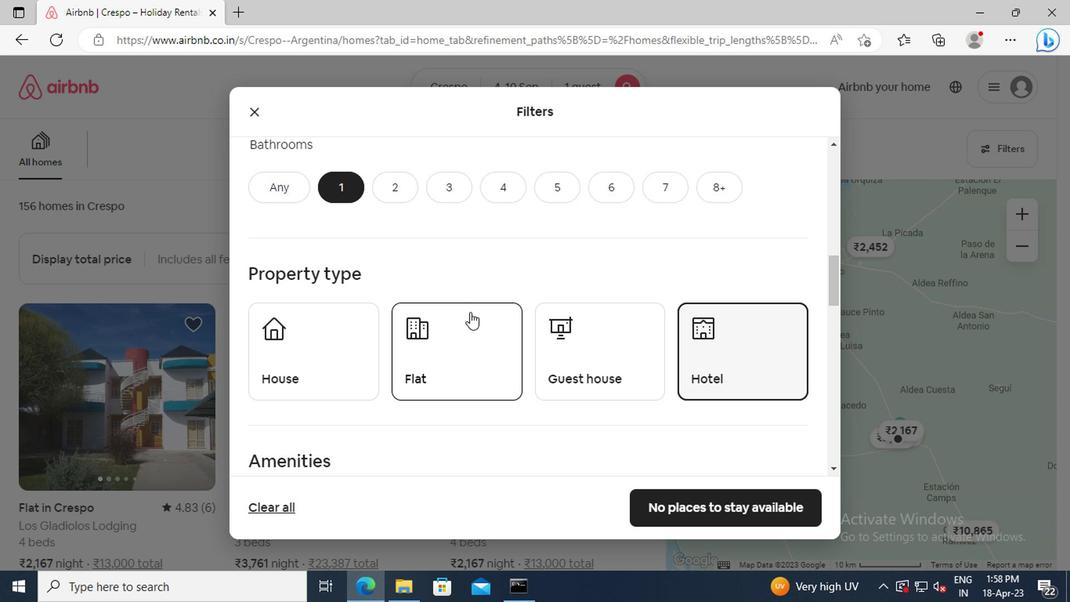 
Action: Mouse scrolled (467, 312) with delta (0, 0)
Screenshot: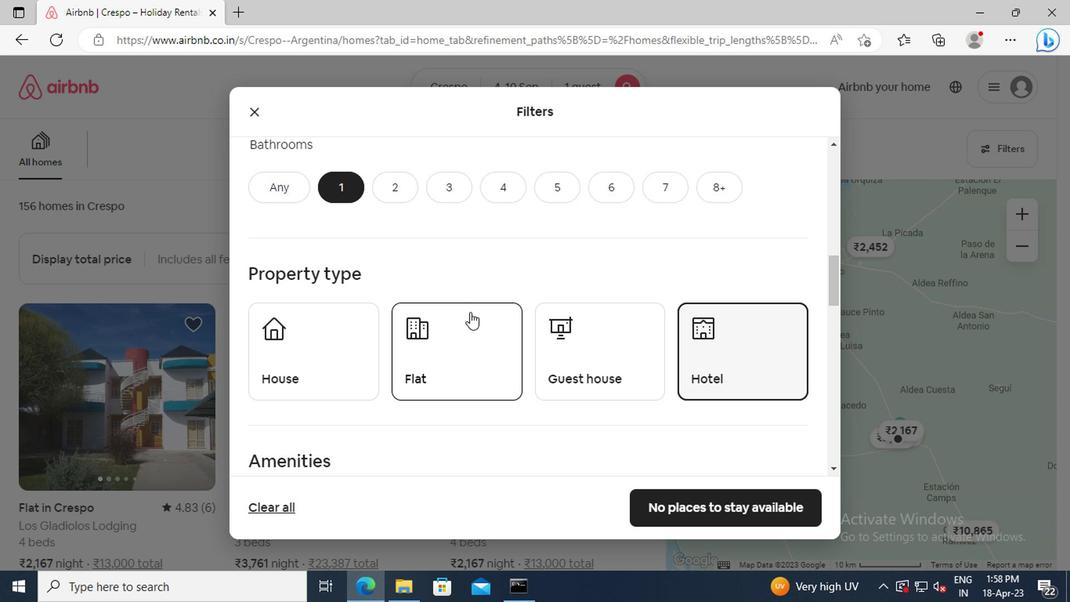 
Action: Mouse scrolled (467, 312) with delta (0, 0)
Screenshot: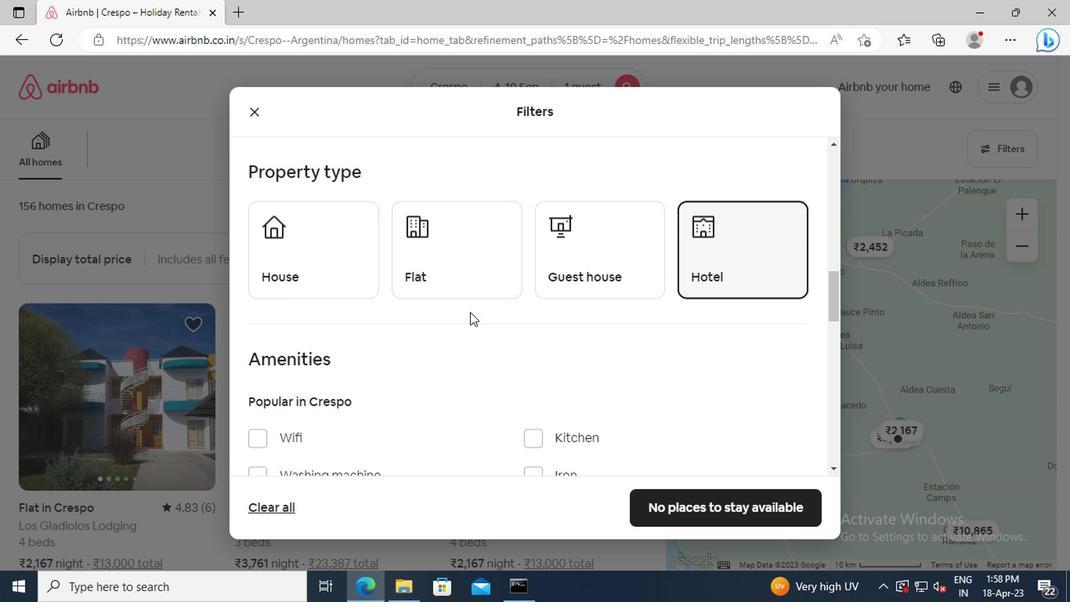 
Action: Mouse scrolled (467, 312) with delta (0, 0)
Screenshot: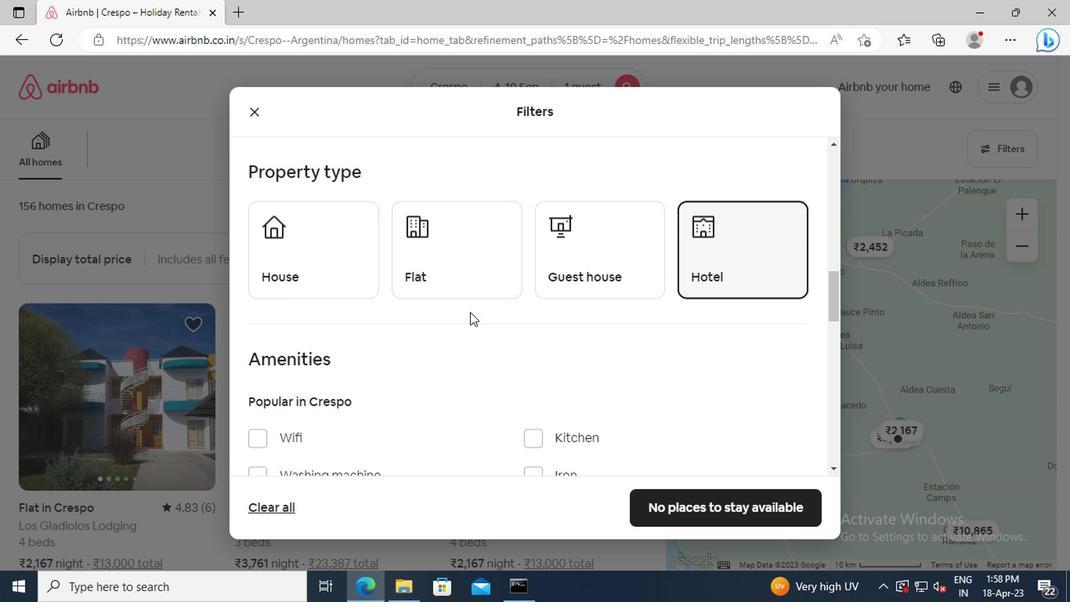 
Action: Mouse scrolled (467, 312) with delta (0, 0)
Screenshot: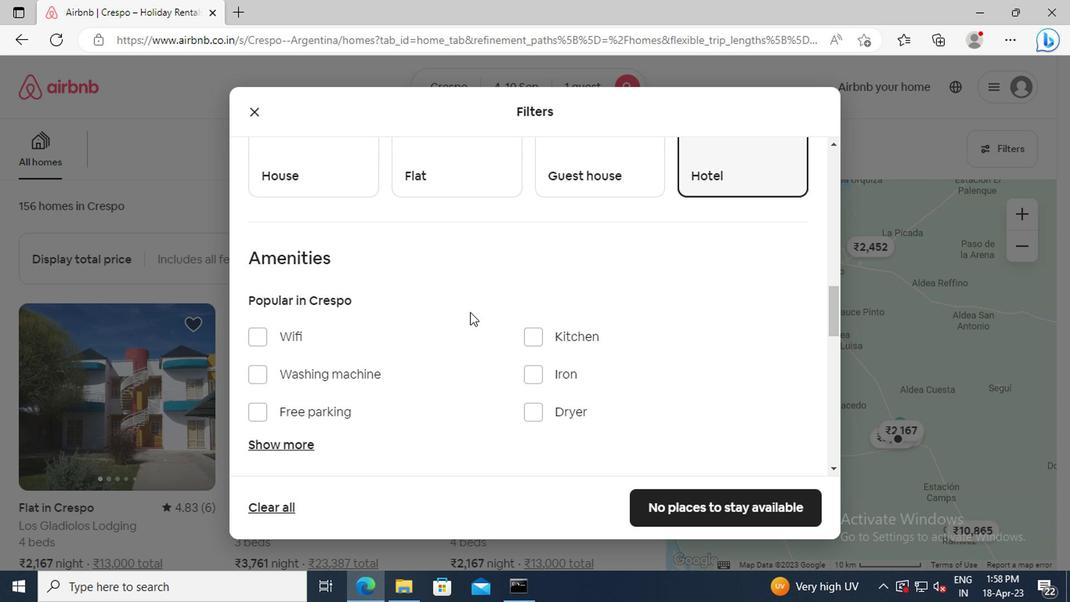 
Action: Mouse moved to (297, 396)
Screenshot: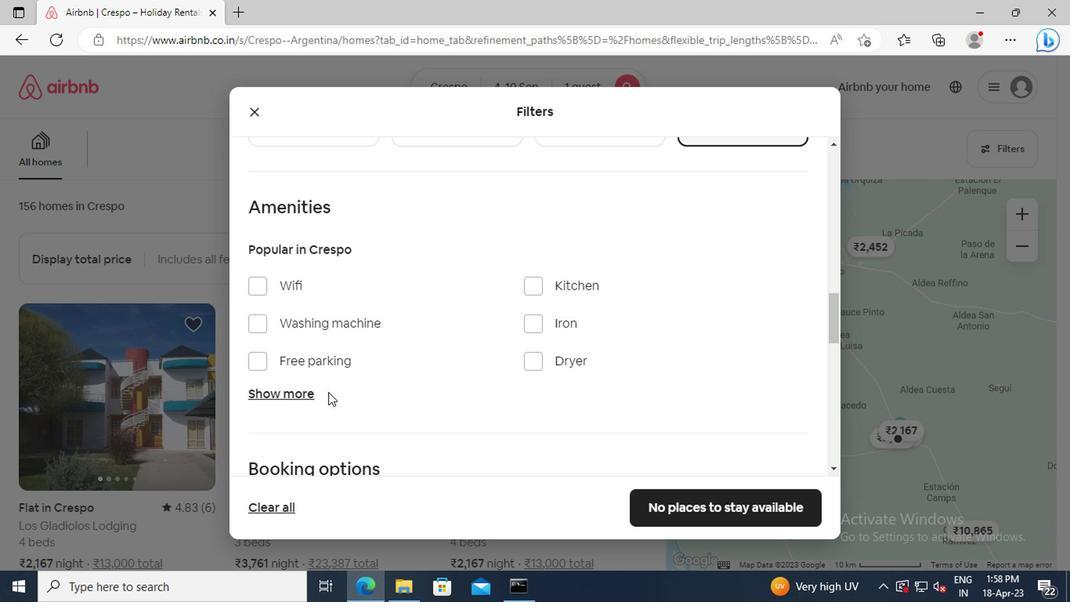 
Action: Mouse pressed left at (297, 396)
Screenshot: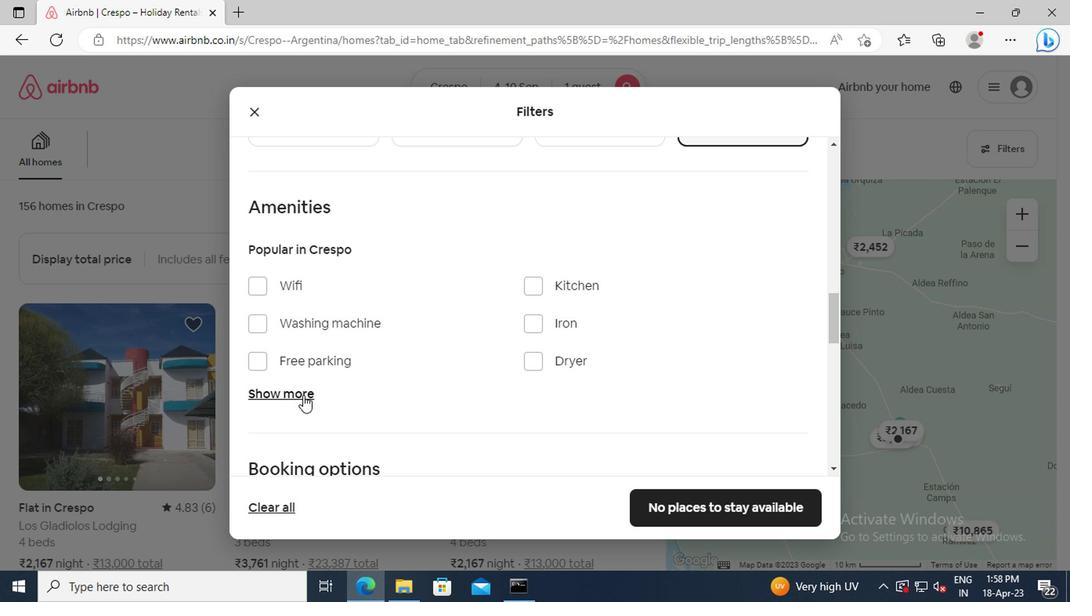 
Action: Mouse moved to (332, 368)
Screenshot: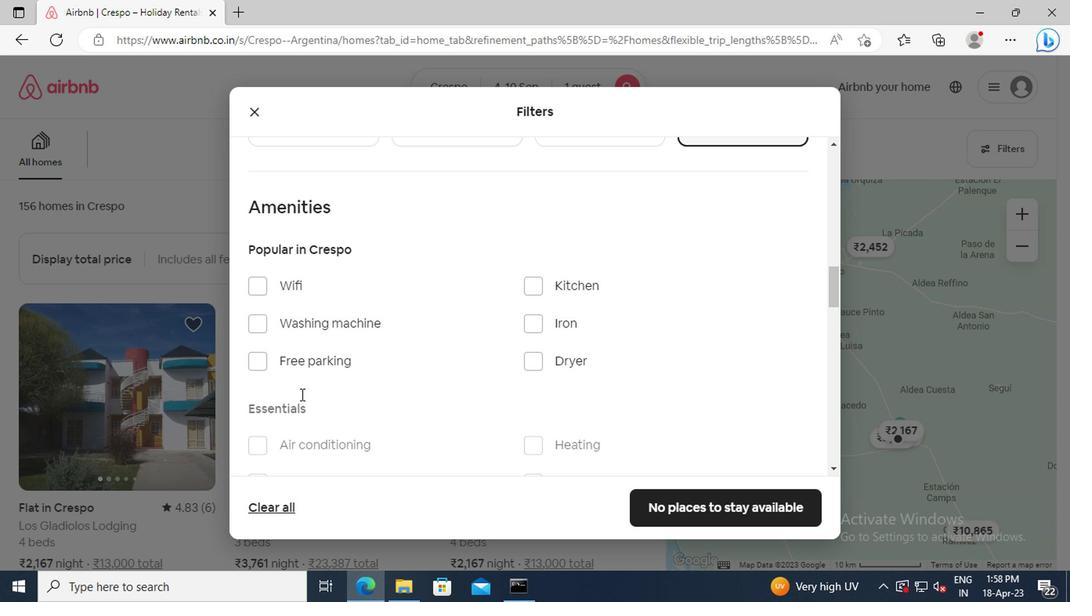 
Action: Mouse scrolled (332, 367) with delta (0, 0)
Screenshot: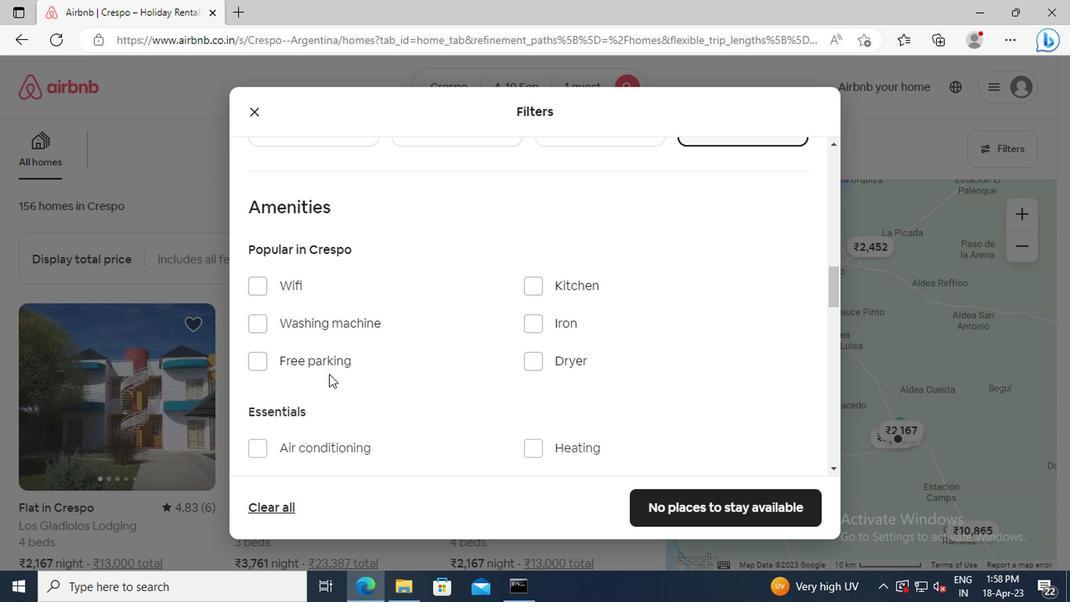 
Action: Mouse scrolled (332, 367) with delta (0, 0)
Screenshot: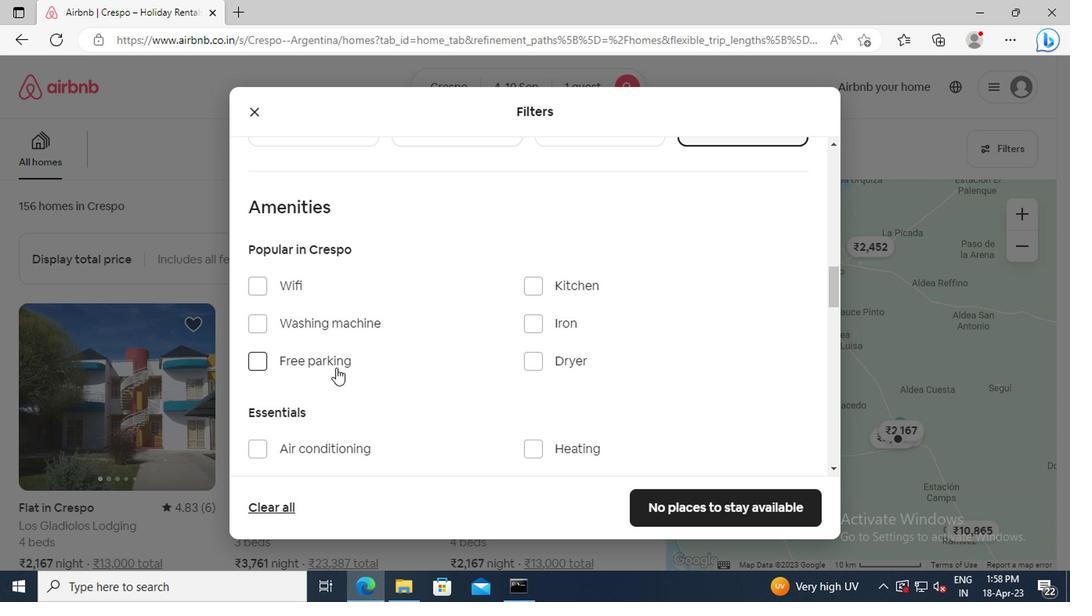 
Action: Mouse moved to (521, 348)
Screenshot: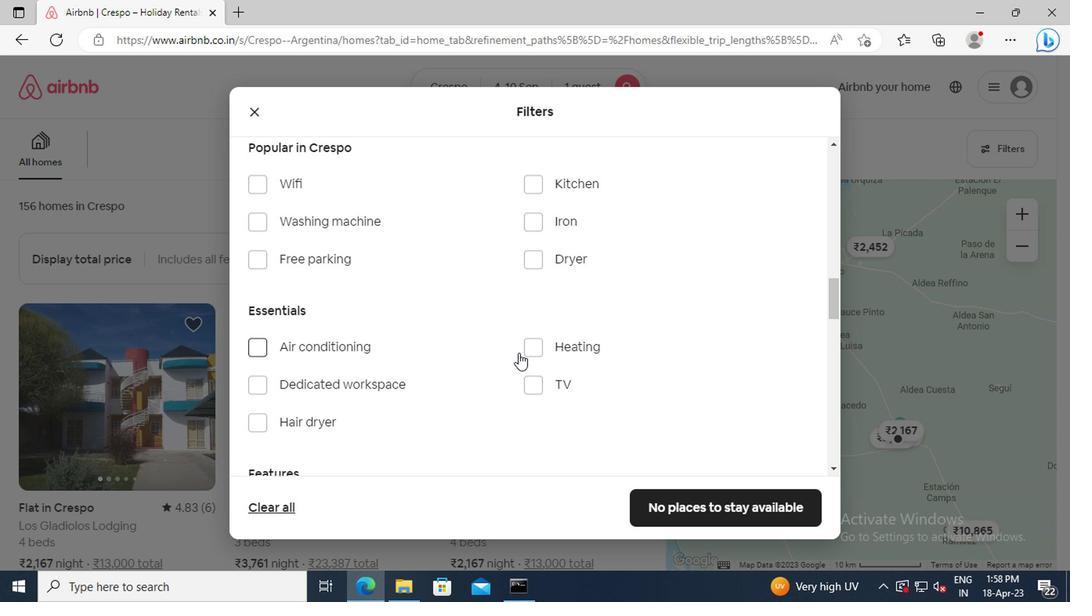 
Action: Mouse pressed left at (521, 348)
Screenshot: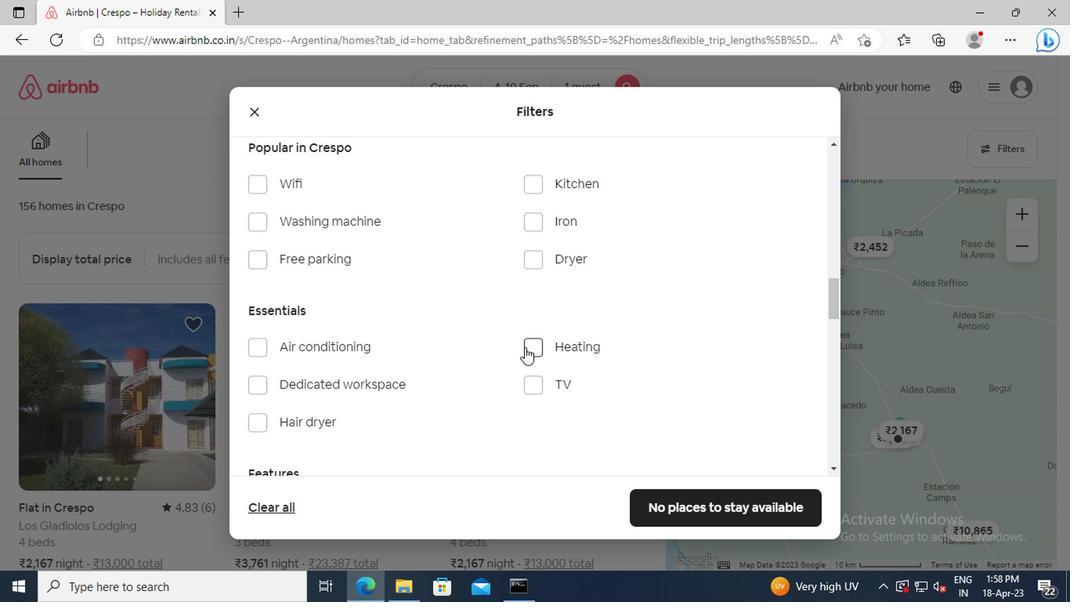 
Action: Mouse moved to (435, 313)
Screenshot: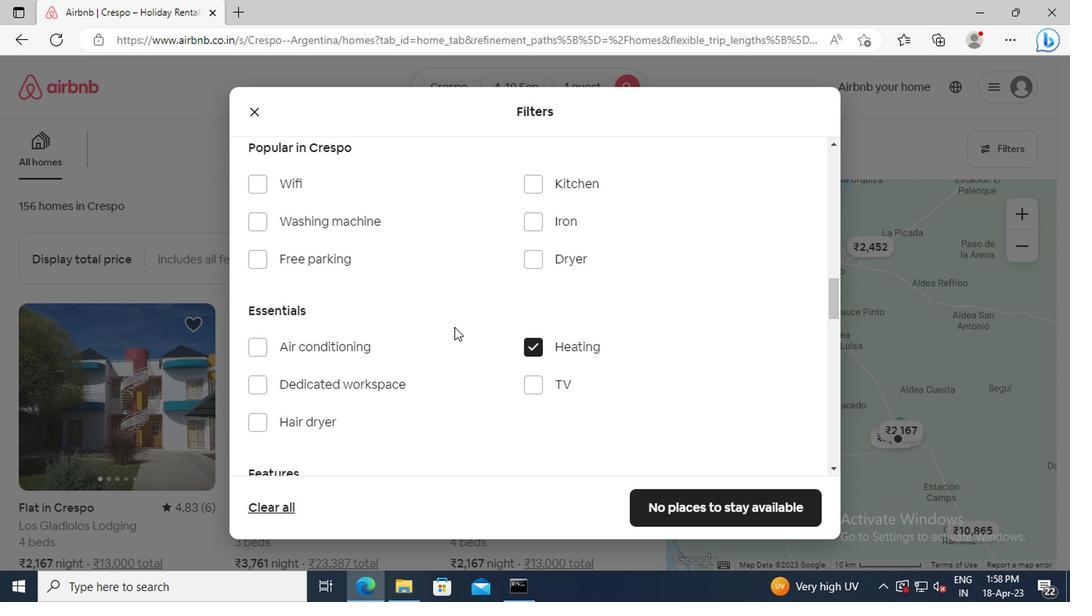 
Action: Mouse scrolled (435, 312) with delta (0, -1)
Screenshot: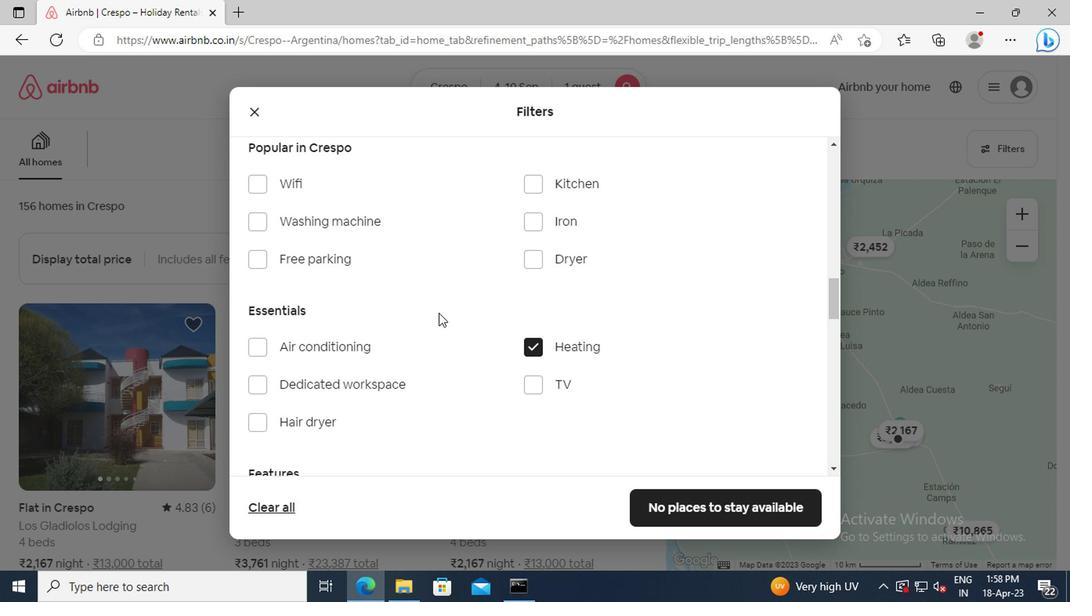 
Action: Mouse scrolled (435, 312) with delta (0, -1)
Screenshot: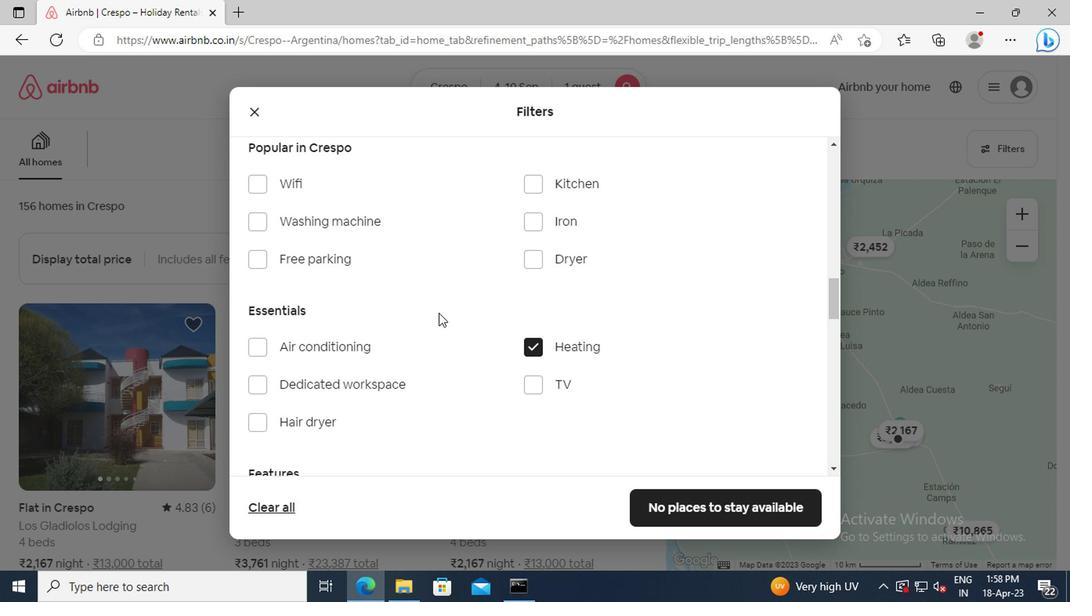 
Action: Mouse scrolled (435, 312) with delta (0, -1)
Screenshot: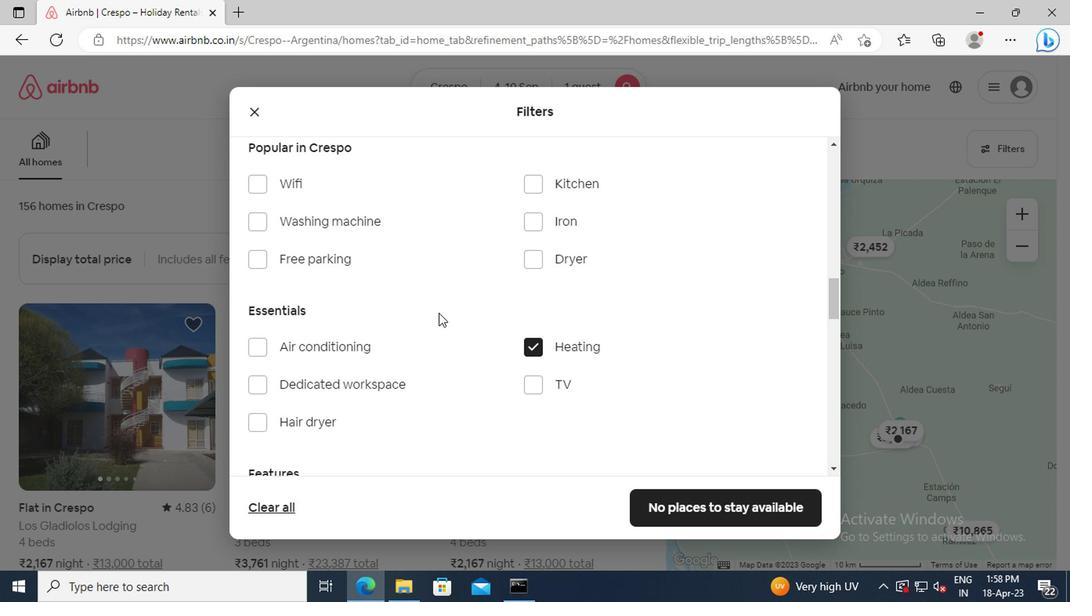
Action: Mouse scrolled (435, 312) with delta (0, -1)
Screenshot: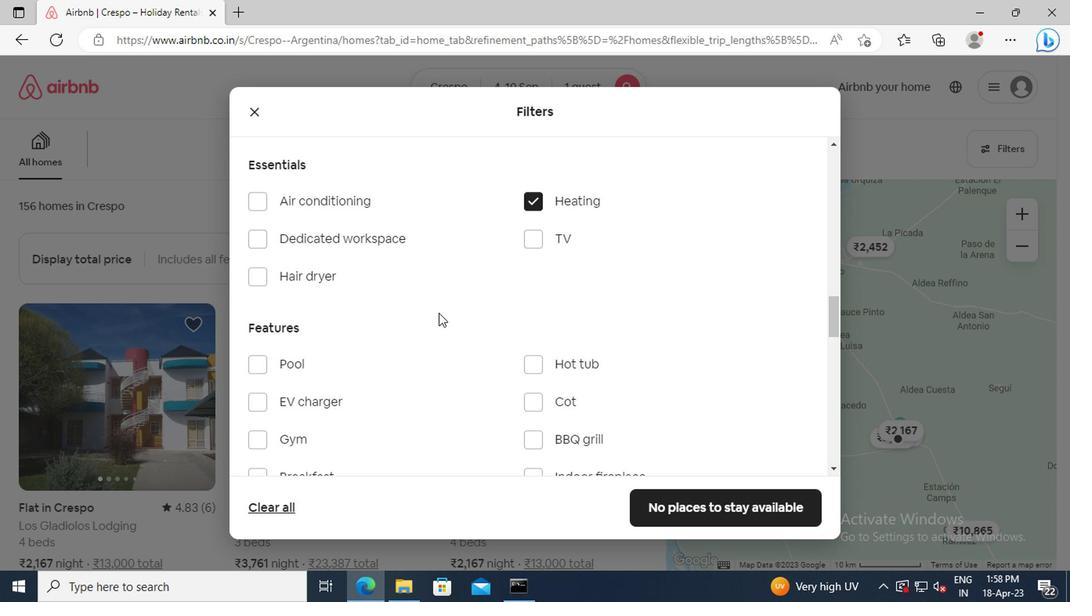 
Action: Mouse scrolled (435, 312) with delta (0, -1)
Screenshot: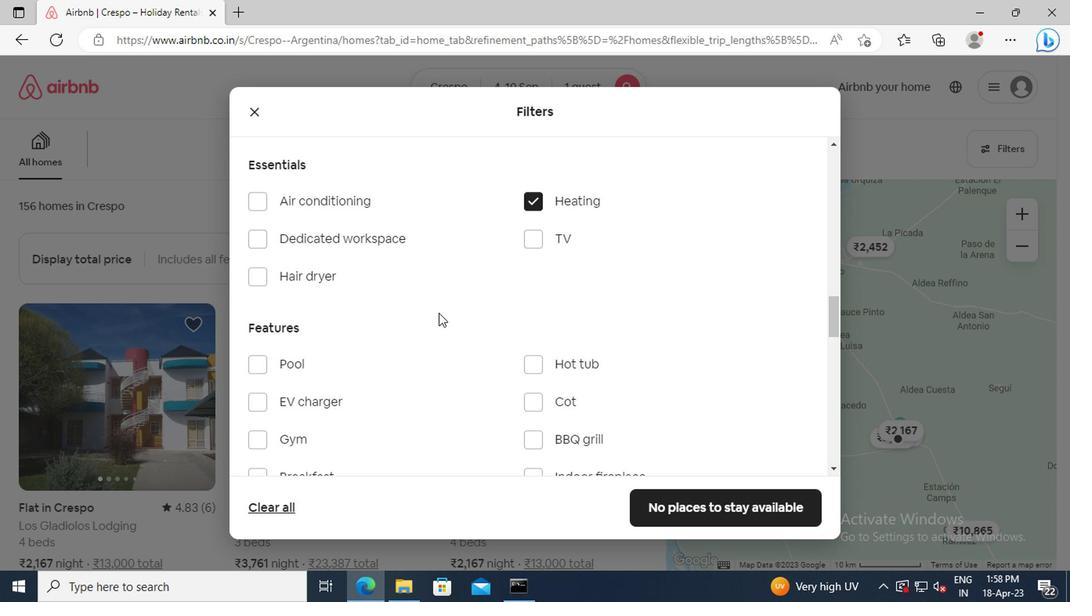 
Action: Mouse scrolled (435, 312) with delta (0, -1)
Screenshot: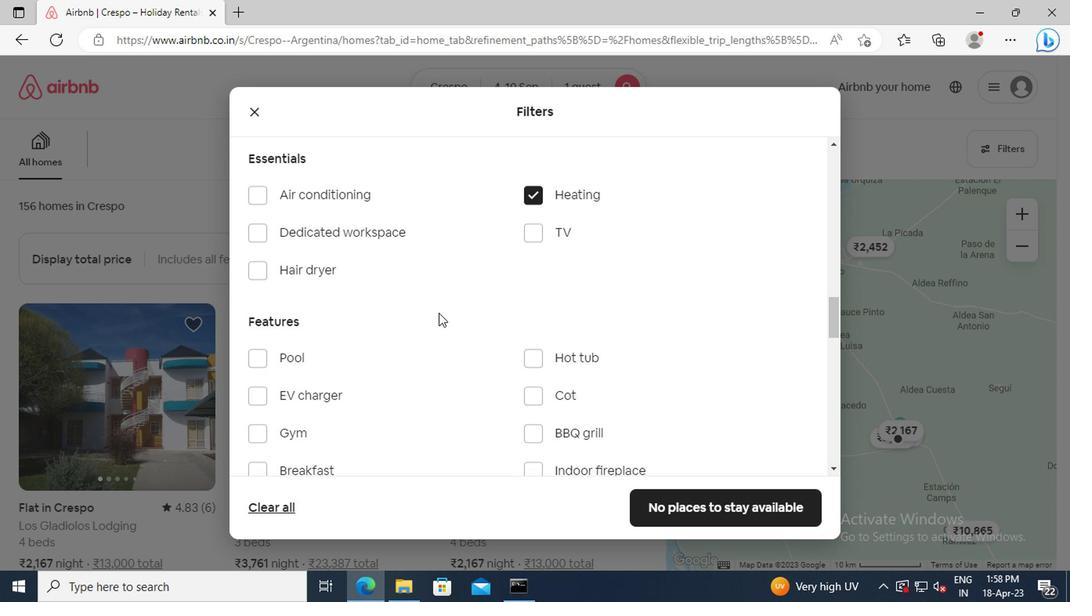 
Action: Mouse scrolled (435, 312) with delta (0, -1)
Screenshot: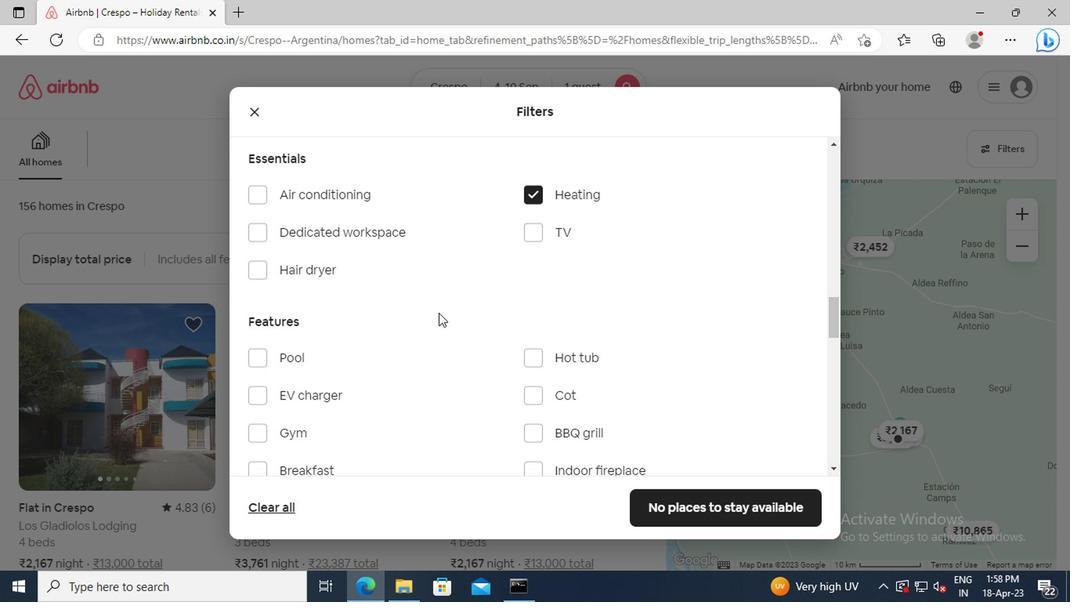 
Action: Mouse scrolled (435, 312) with delta (0, -1)
Screenshot: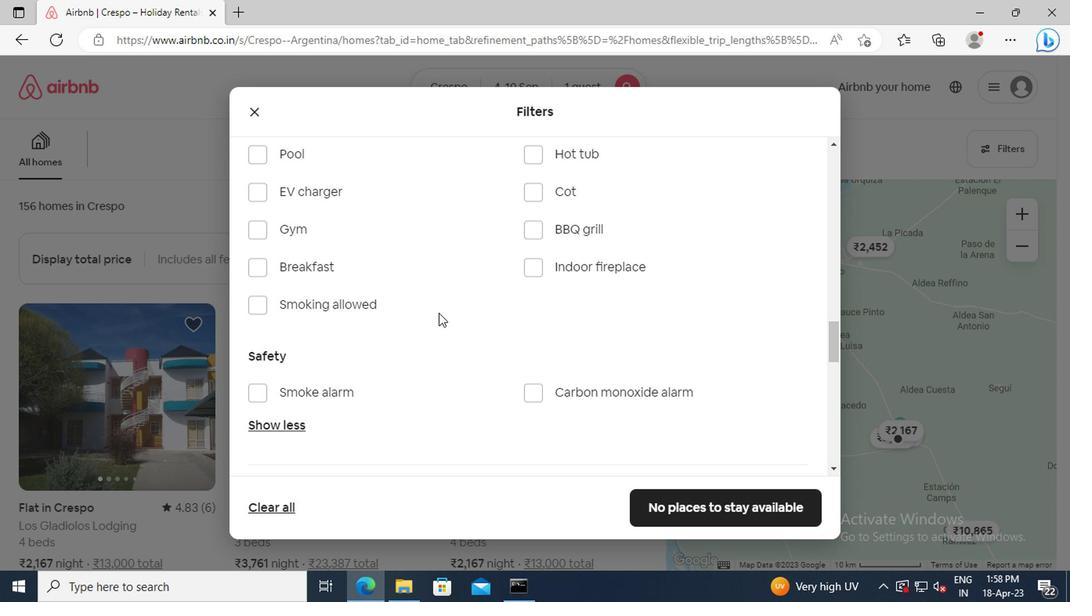 
Action: Mouse scrolled (435, 312) with delta (0, -1)
Screenshot: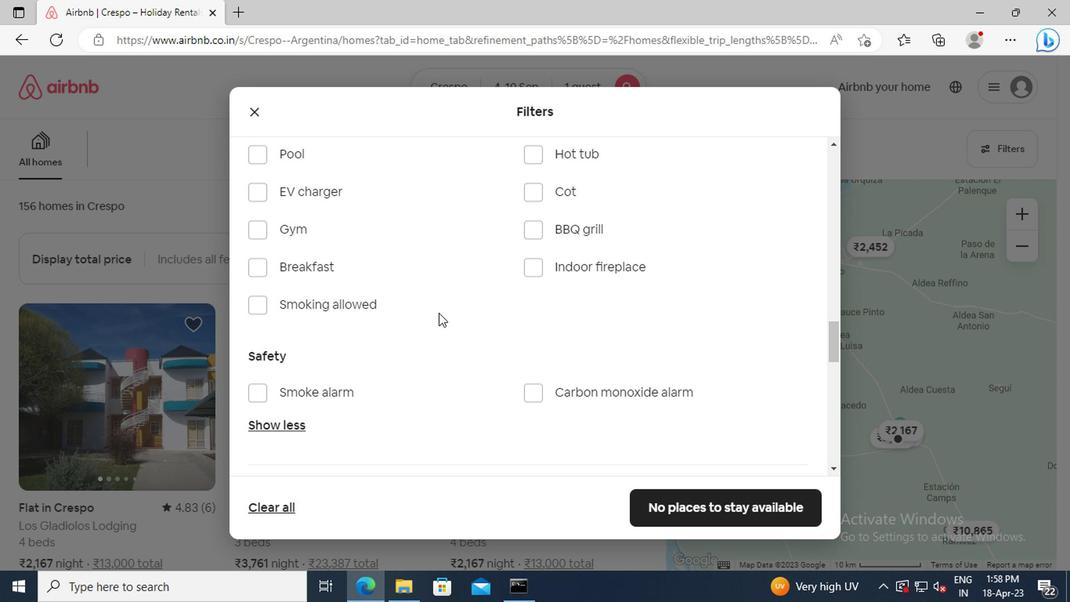 
Action: Mouse scrolled (435, 312) with delta (0, -1)
Screenshot: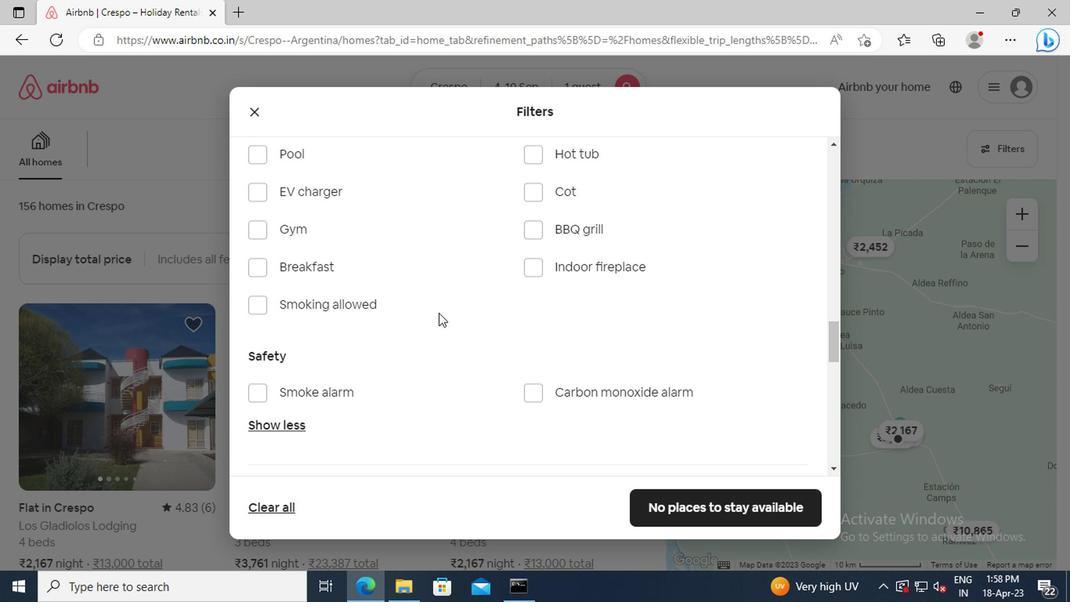 
Action: Mouse scrolled (435, 312) with delta (0, -1)
Screenshot: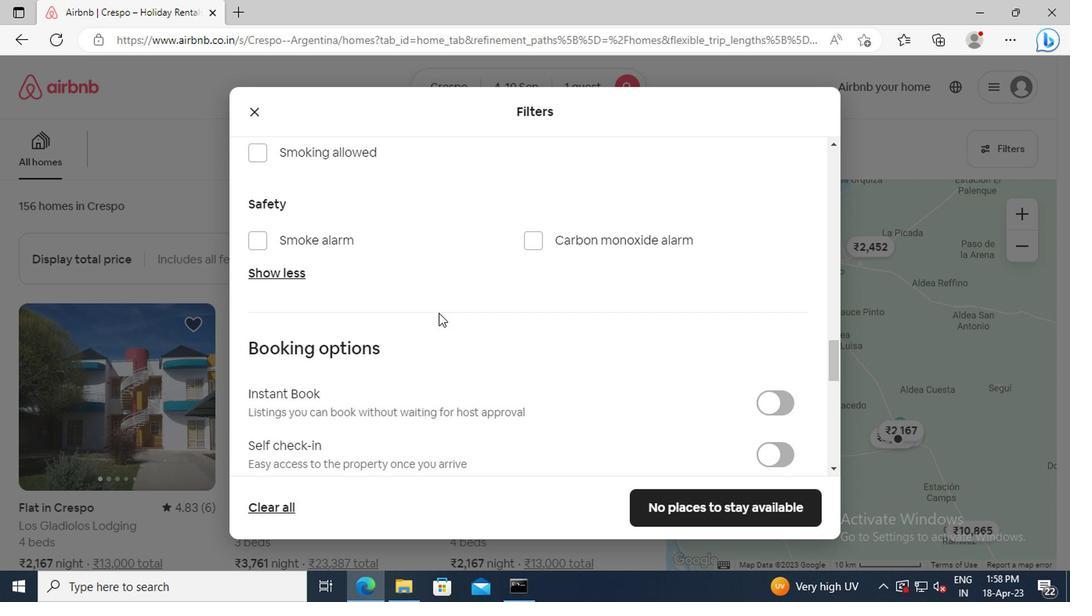 
Action: Mouse scrolled (435, 312) with delta (0, -1)
Screenshot: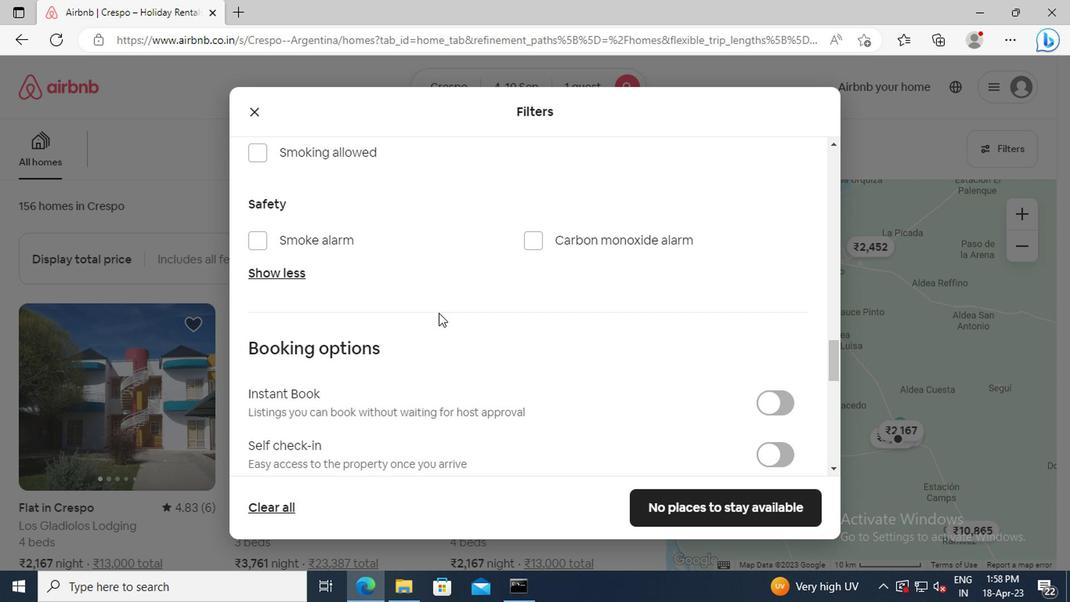 
Action: Mouse moved to (783, 352)
Screenshot: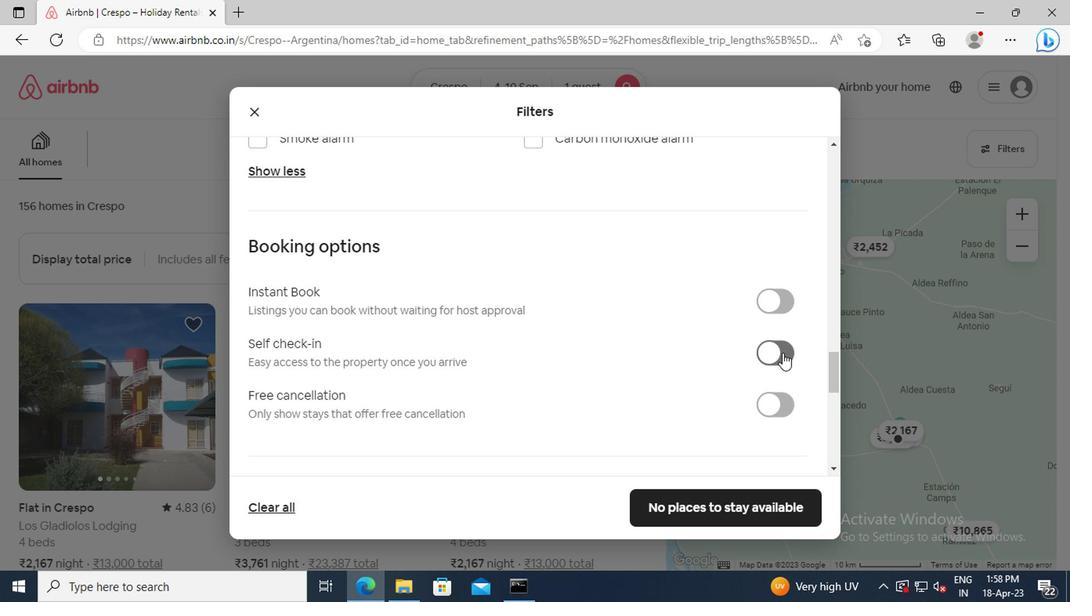 
Action: Mouse pressed left at (783, 352)
Screenshot: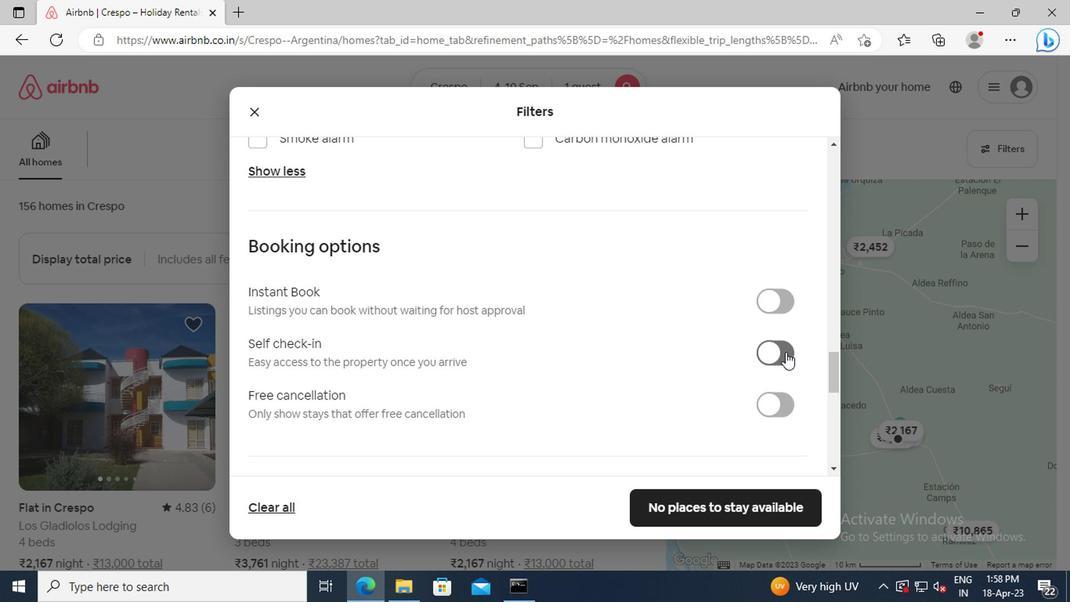 
Action: Mouse moved to (443, 321)
Screenshot: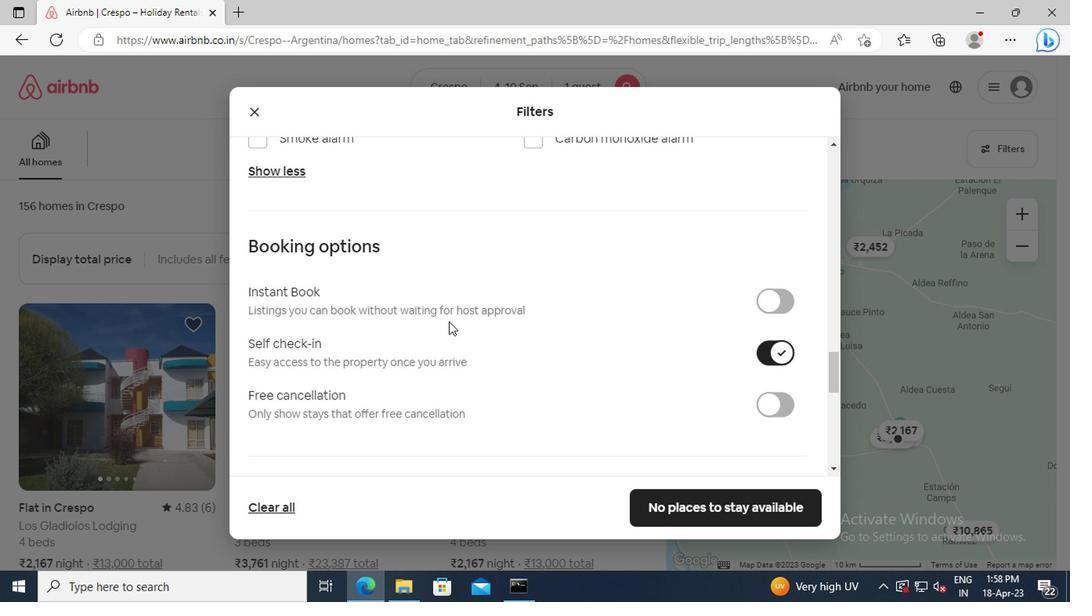 
Action: Mouse scrolled (443, 320) with delta (0, -1)
Screenshot: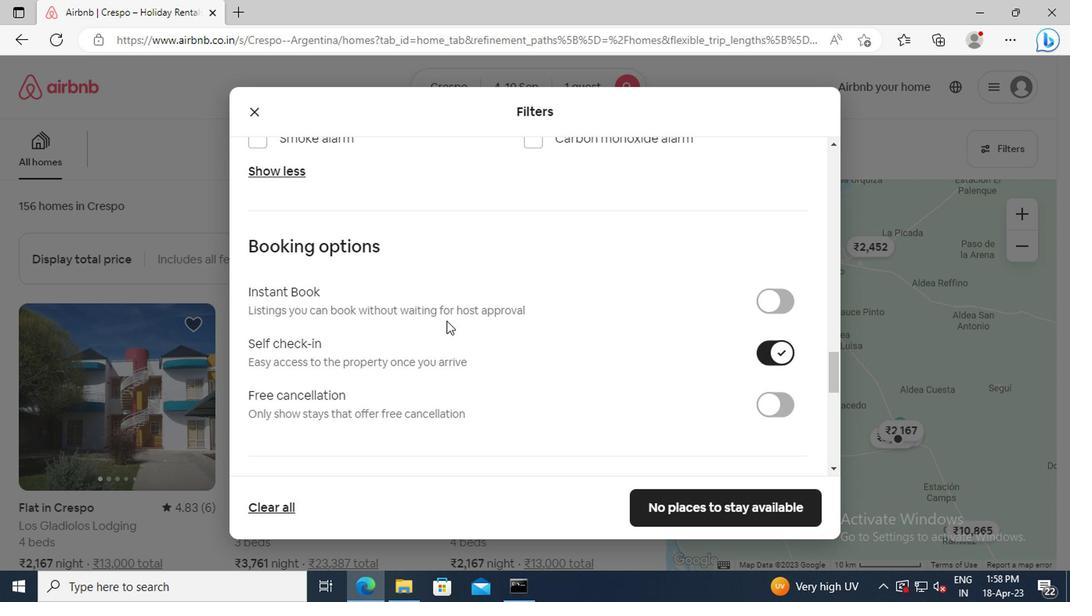 
Action: Mouse scrolled (443, 320) with delta (0, -1)
Screenshot: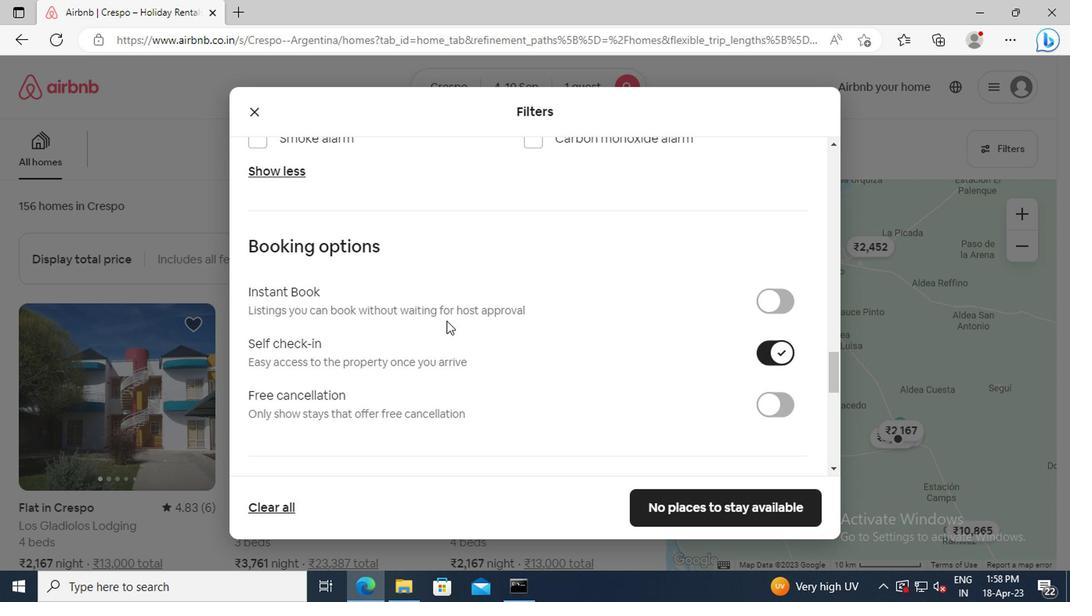 
Action: Mouse scrolled (443, 320) with delta (0, -1)
Screenshot: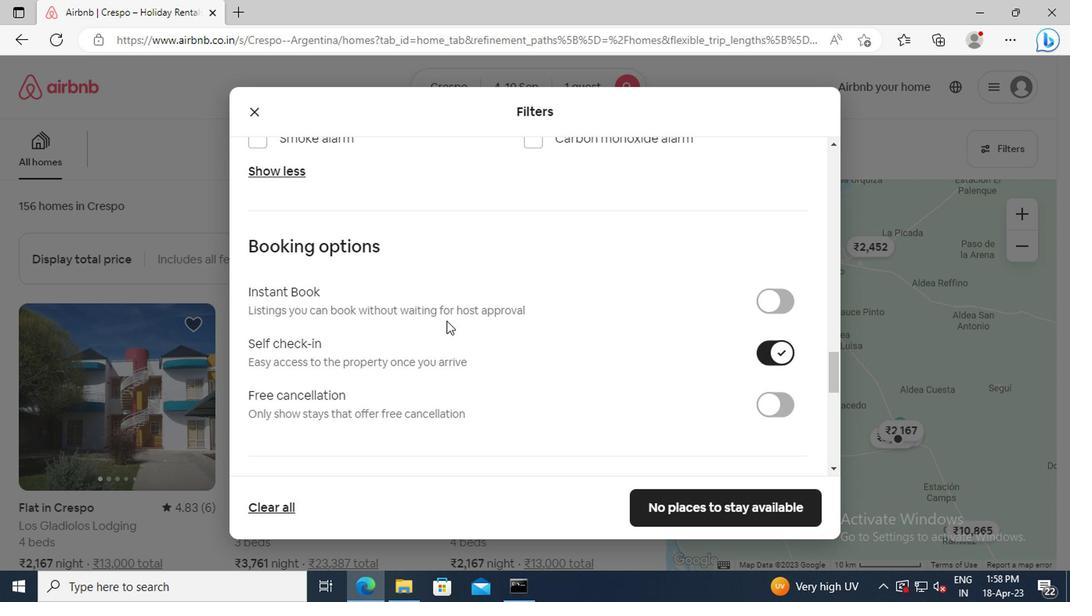 
Action: Mouse scrolled (443, 320) with delta (0, -1)
Screenshot: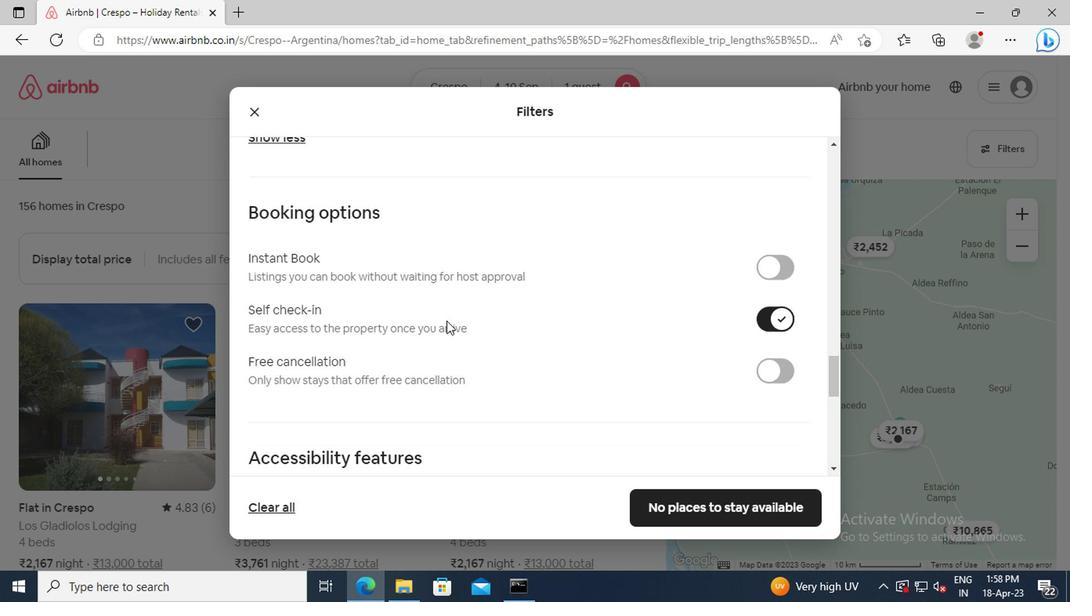 
Action: Mouse scrolled (443, 320) with delta (0, -1)
Screenshot: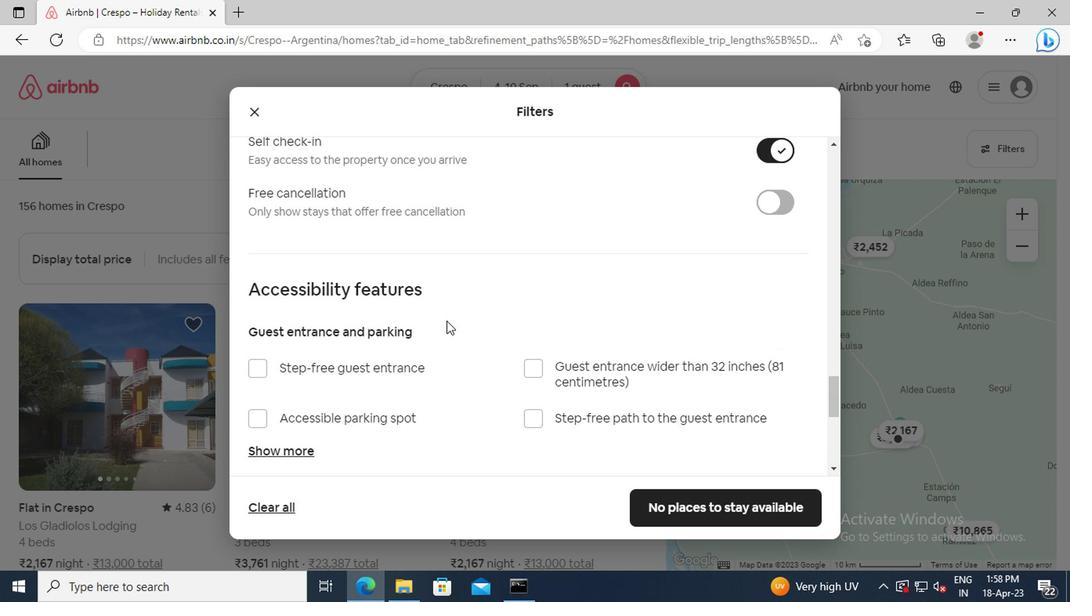 
Action: Mouse scrolled (443, 320) with delta (0, -1)
Screenshot: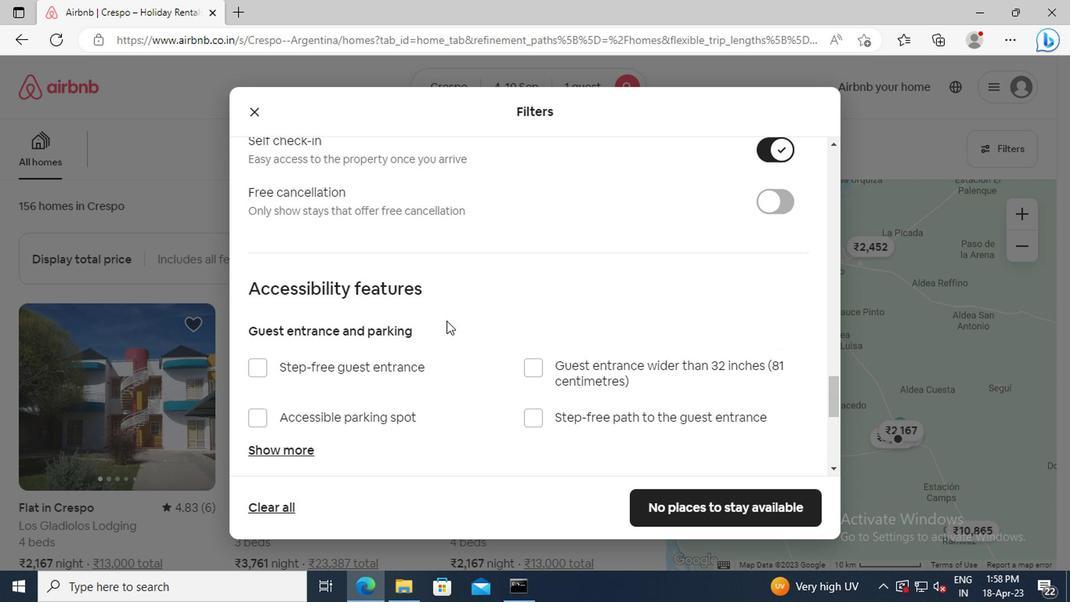 
Action: Mouse scrolled (443, 320) with delta (0, -1)
Screenshot: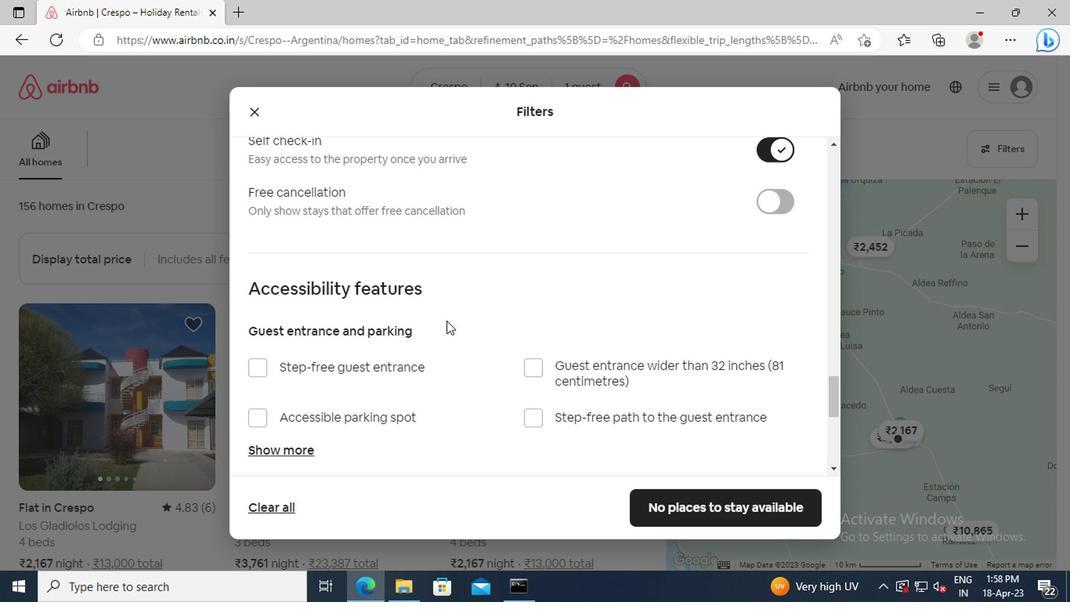 
Action: Mouse scrolled (443, 320) with delta (0, -1)
Screenshot: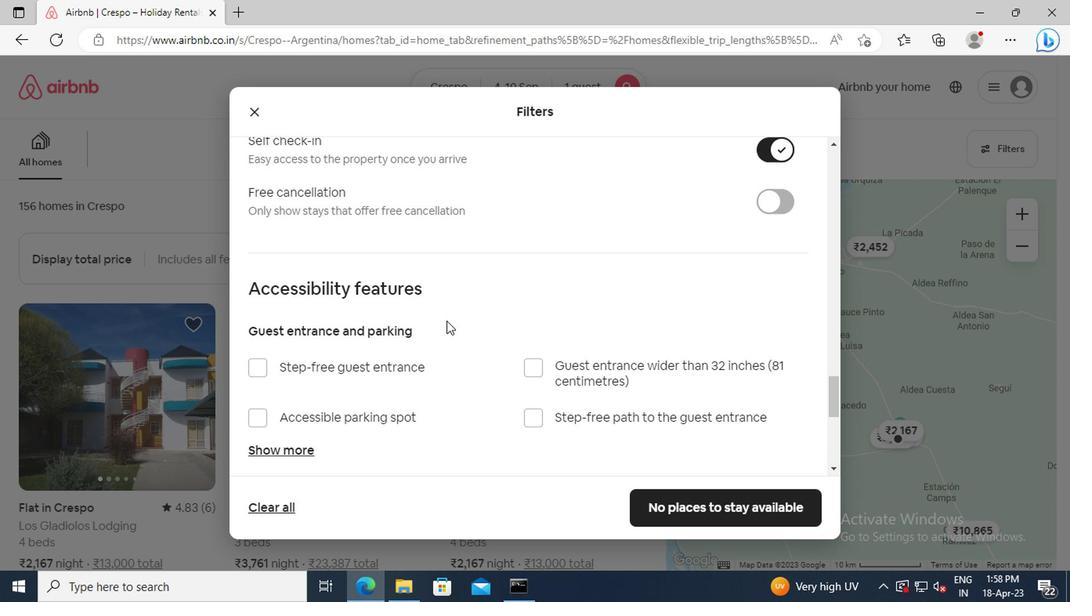 
Action: Mouse scrolled (443, 320) with delta (0, -1)
Screenshot: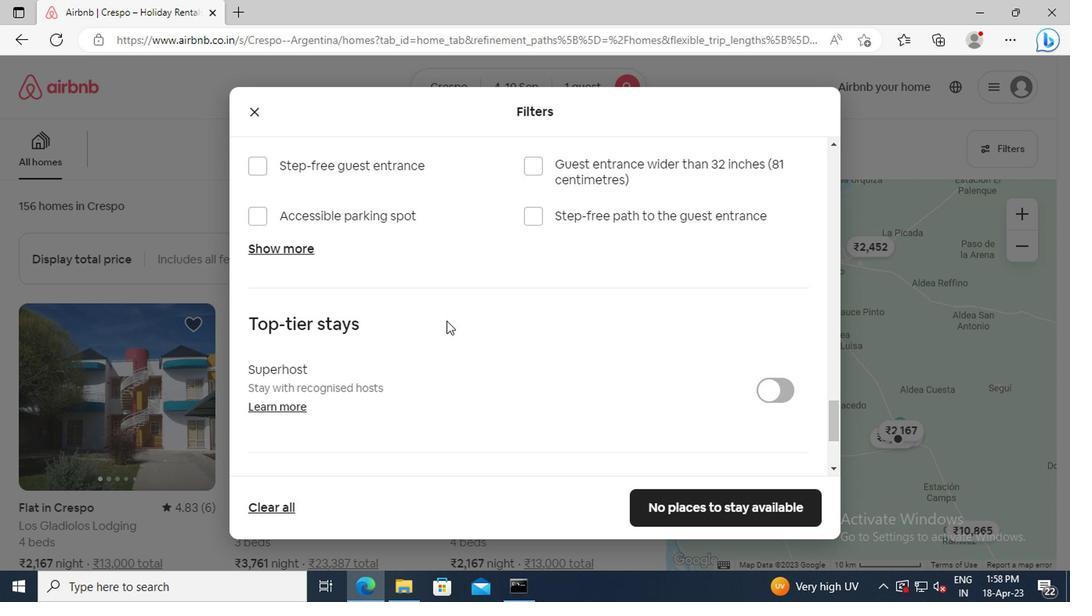 
Action: Mouse scrolled (443, 320) with delta (0, -1)
Screenshot: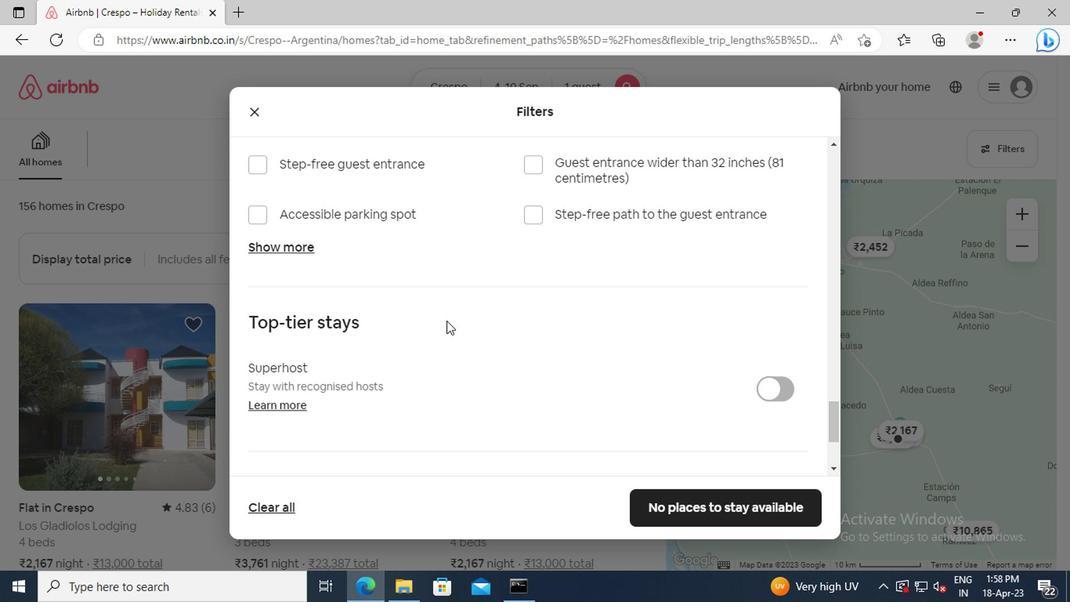 
Action: Mouse scrolled (443, 320) with delta (0, -1)
Screenshot: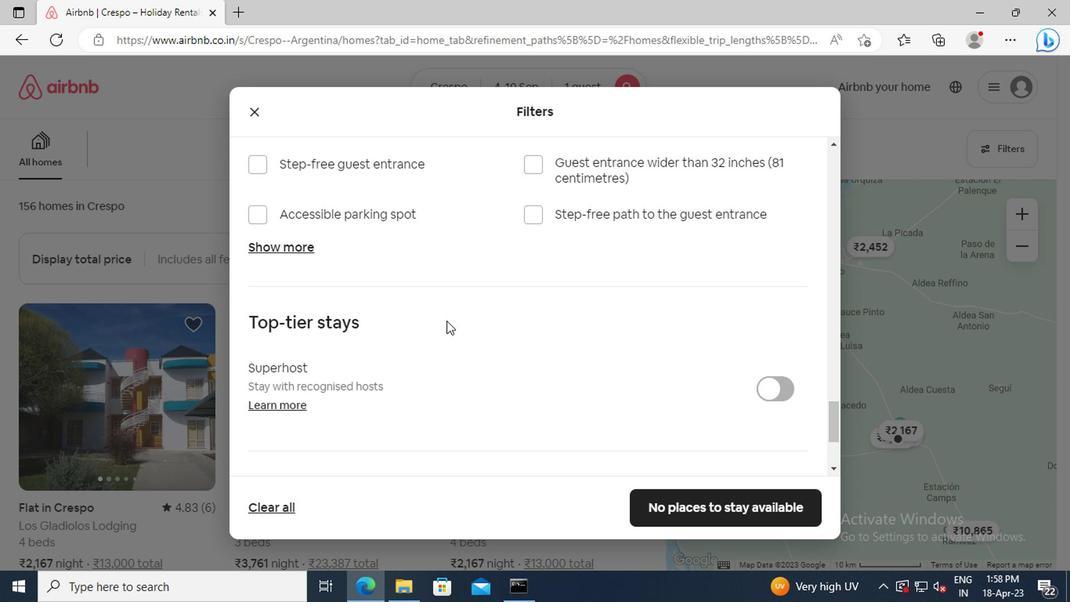 
Action: Mouse scrolled (443, 320) with delta (0, -1)
Screenshot: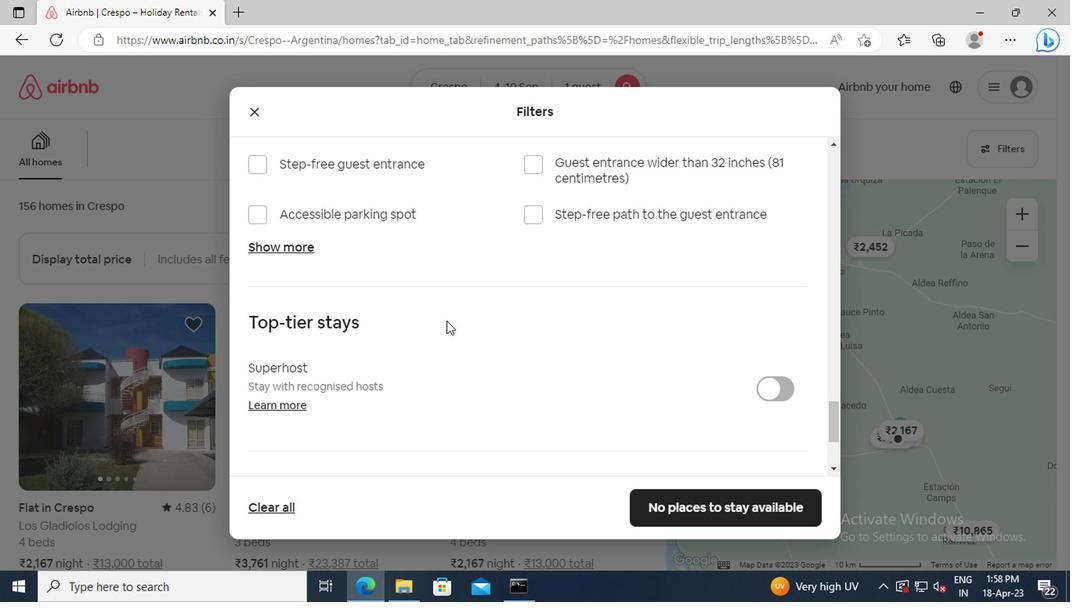 
Action: Mouse moved to (255, 363)
Screenshot: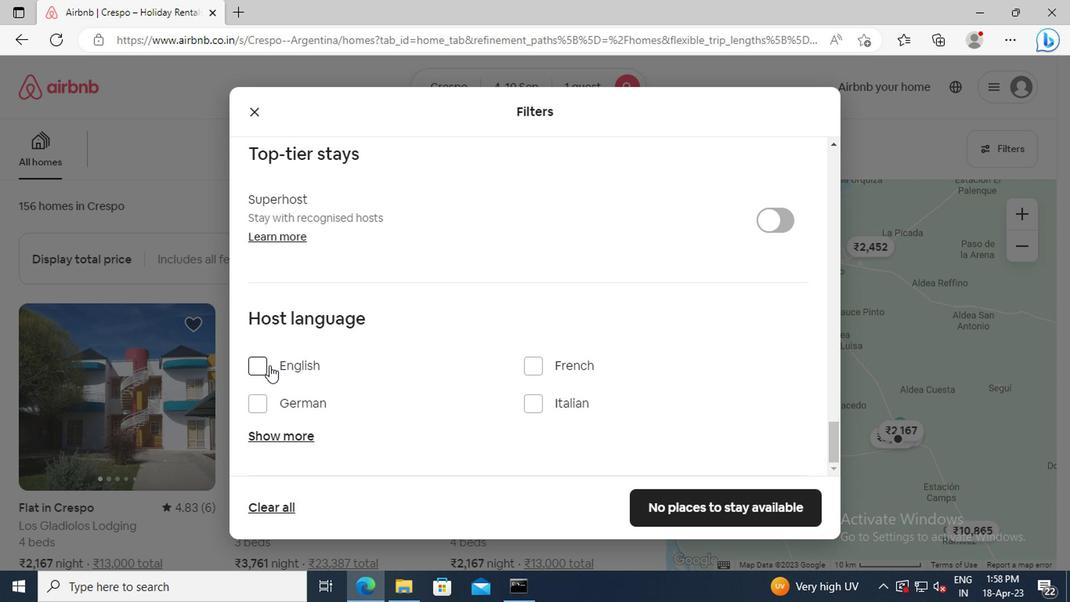
Action: Mouse pressed left at (255, 363)
Screenshot: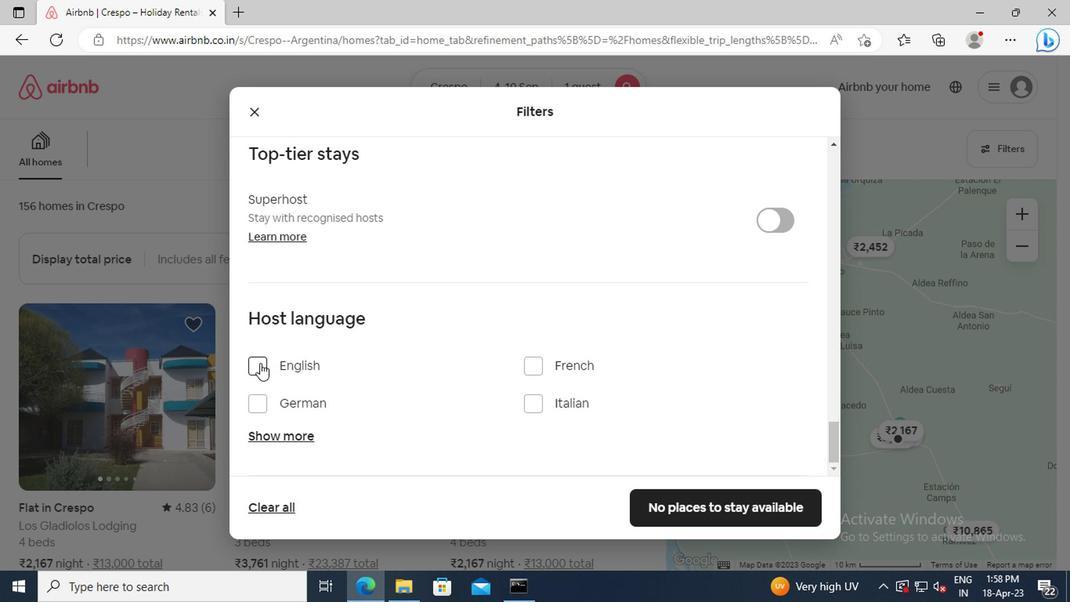 
Action: Mouse moved to (691, 501)
Screenshot: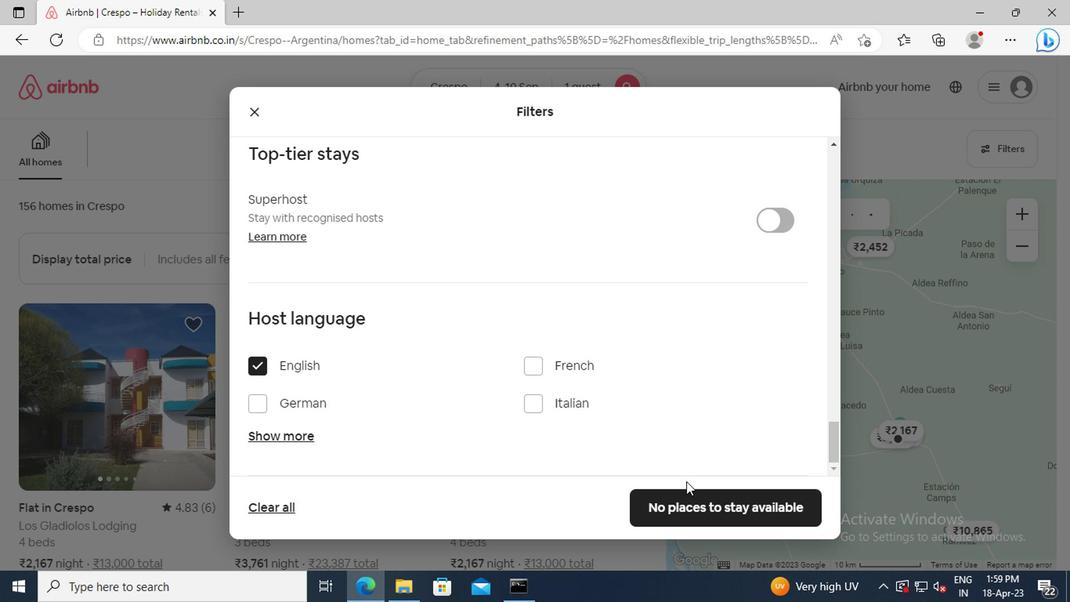 
Action: Mouse pressed left at (691, 501)
Screenshot: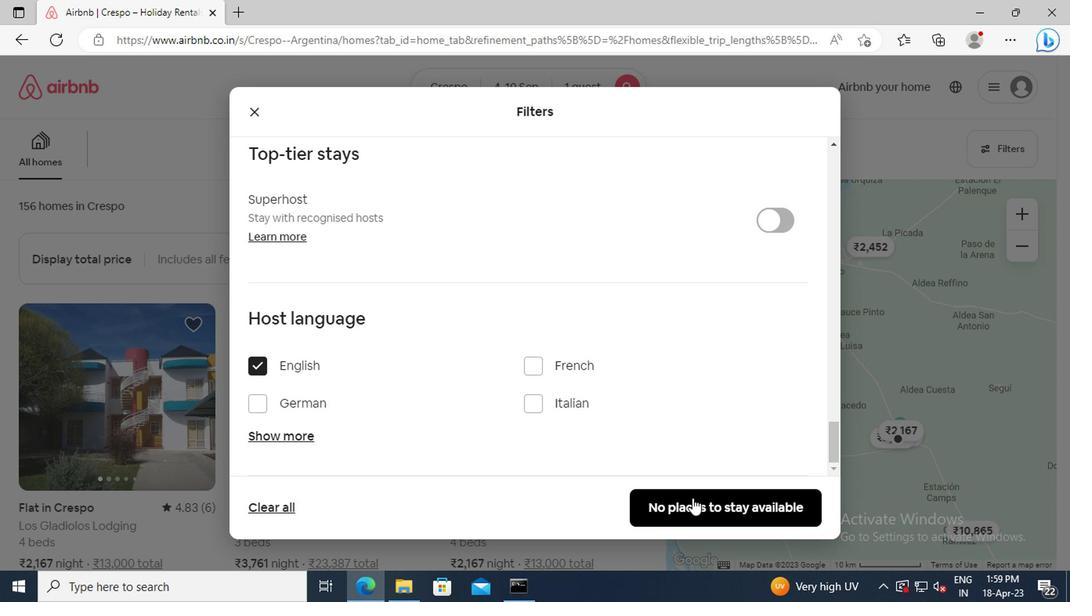 
